 Task: Search one way flight ticket for 4 adults, 2 children, 2 infants in seat and 1 infant on lap in premium economy from Hibbing: Range Regional Airport (was Chisholm-hibbing Airport) to Greensboro: Piedmont Triad International Airport on 5-1-2023. Choice of flights is Frontier. Number of bags: 2 checked bags. Price is upto 94000. Outbound departure time preference is 15:15.
Action: Mouse moved to (234, 403)
Screenshot: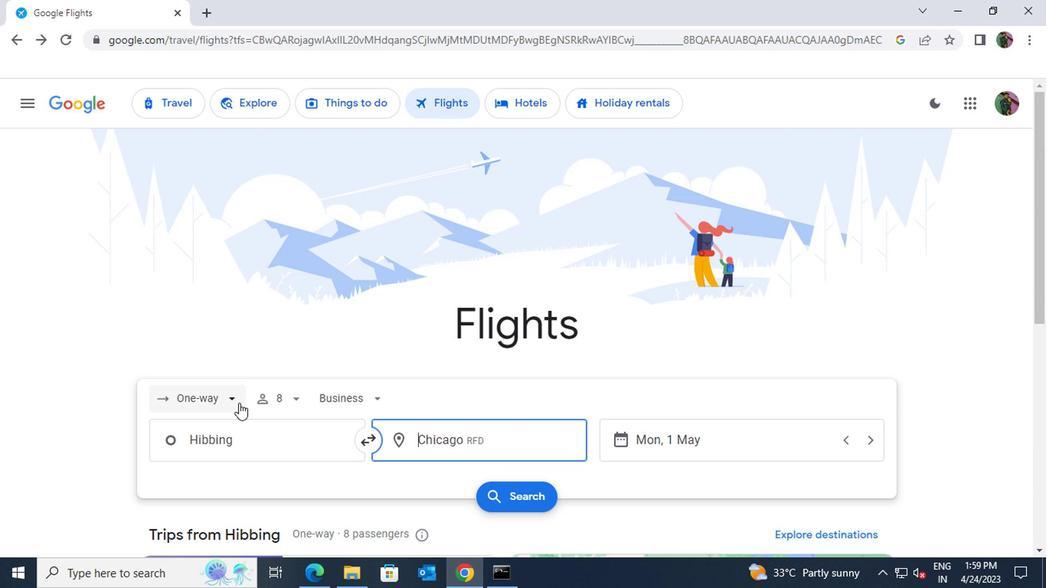 
Action: Mouse pressed left at (234, 403)
Screenshot: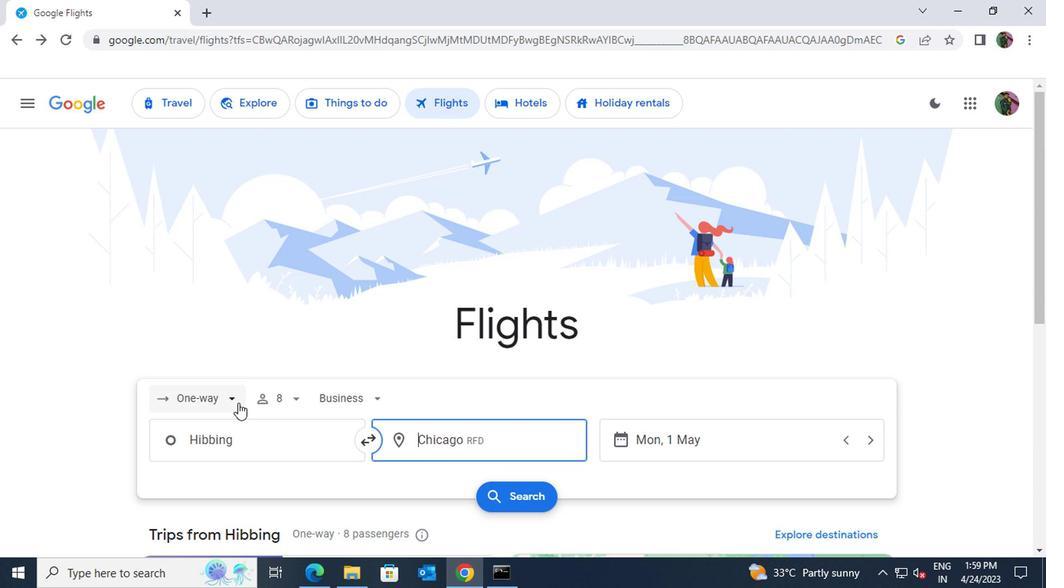 
Action: Mouse moved to (197, 335)
Screenshot: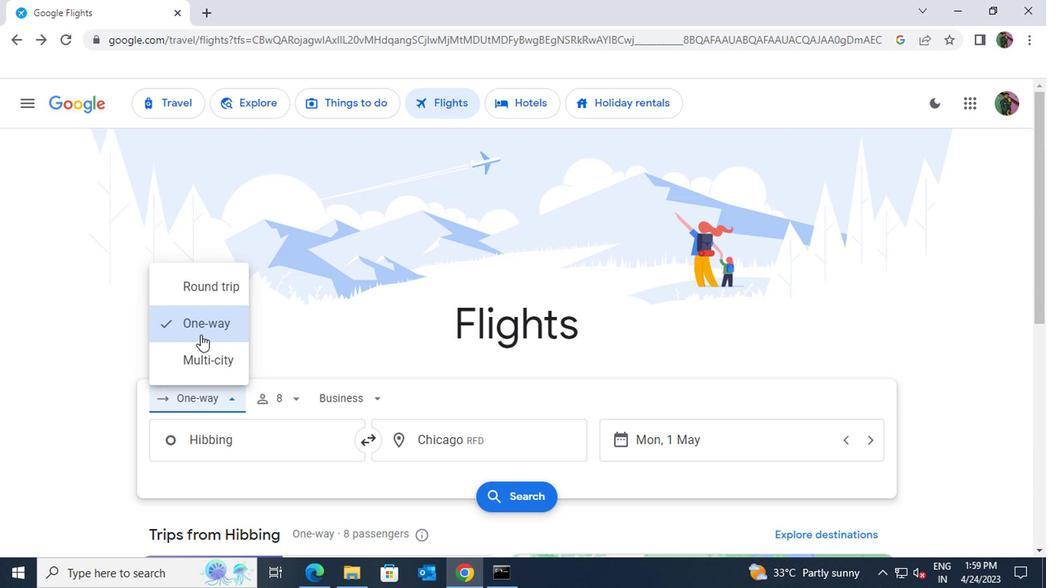 
Action: Mouse pressed left at (197, 335)
Screenshot: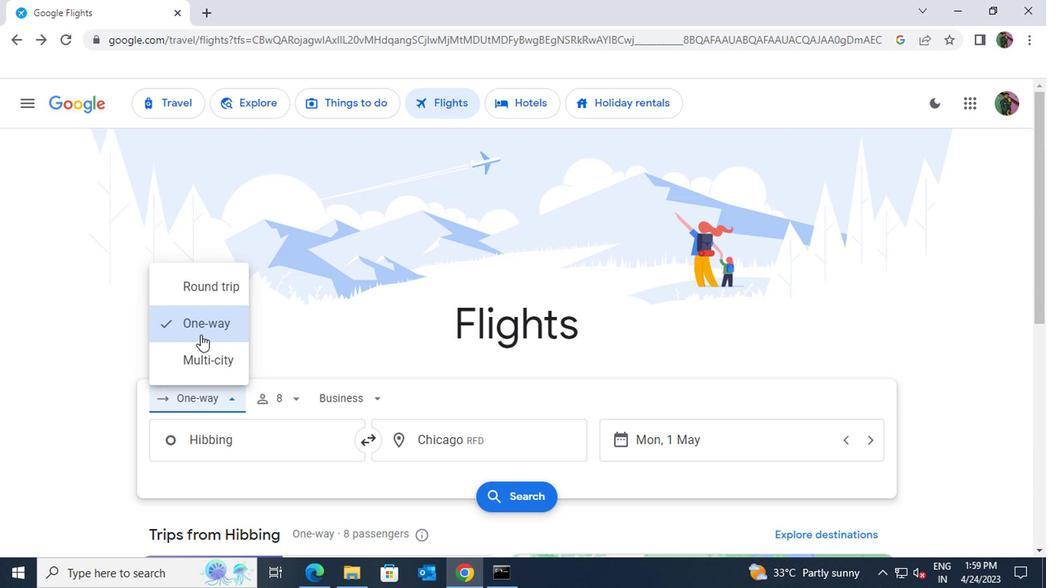 
Action: Mouse moved to (270, 451)
Screenshot: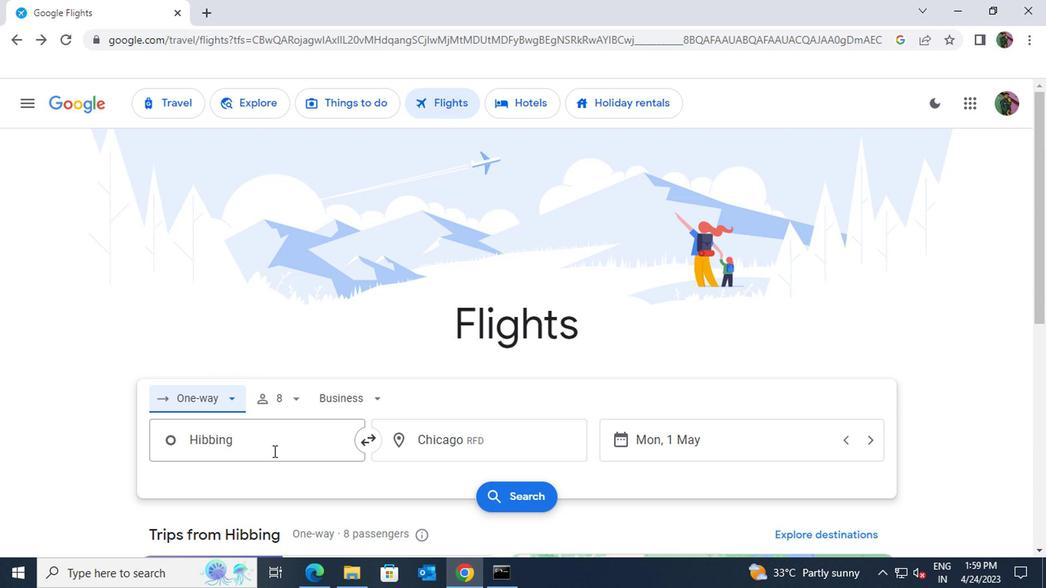 
Action: Mouse pressed left at (270, 451)
Screenshot: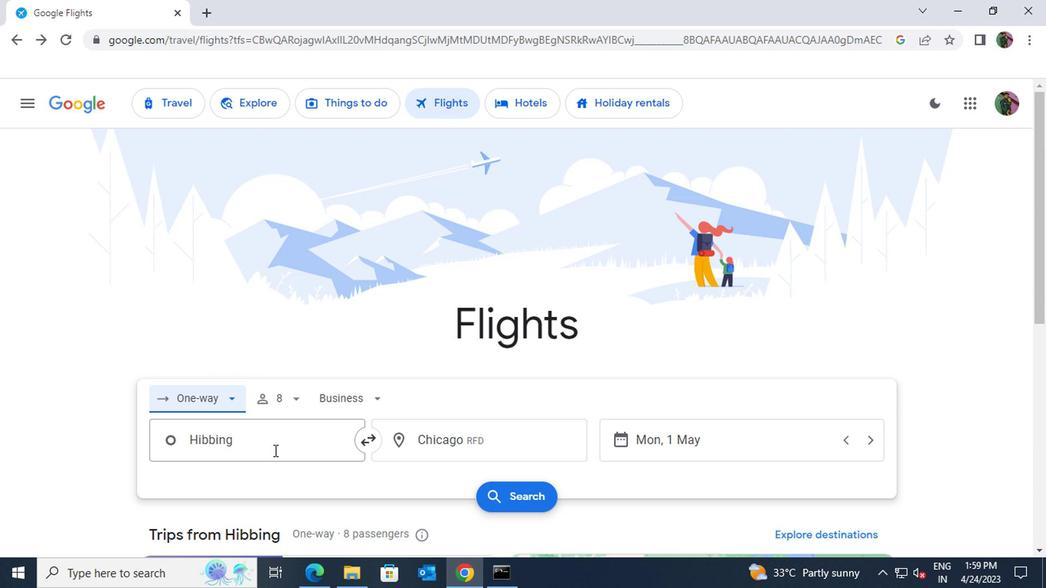 
Action: Key pressed hibbing
Screenshot: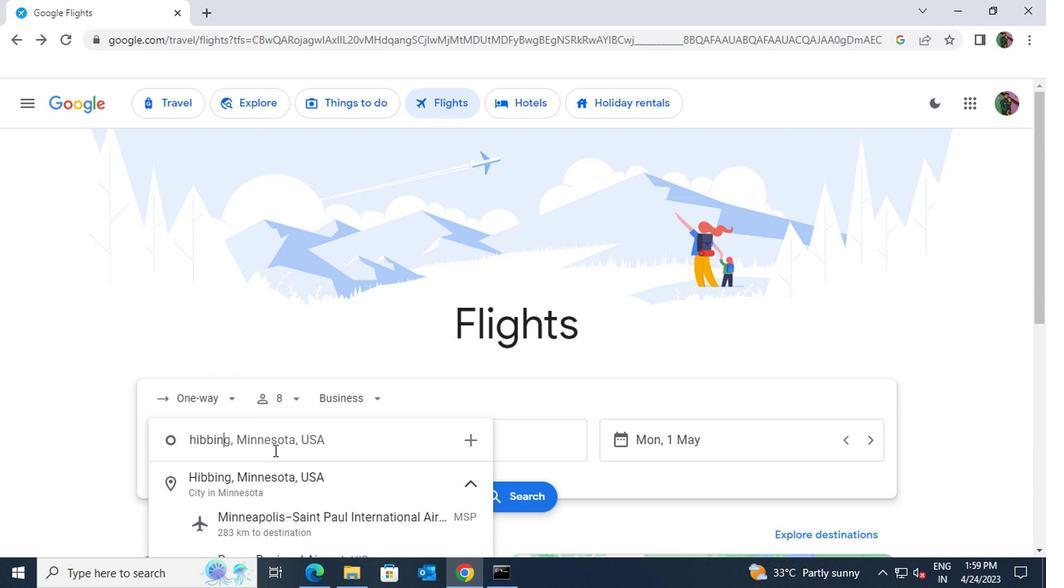 
Action: Mouse moved to (283, 477)
Screenshot: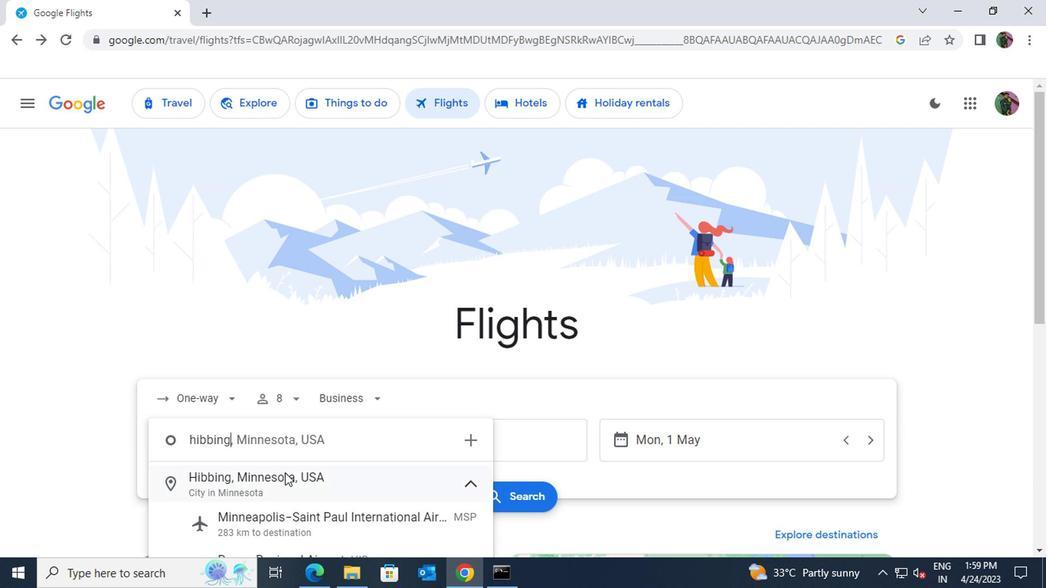 
Action: Mouse pressed left at (283, 477)
Screenshot: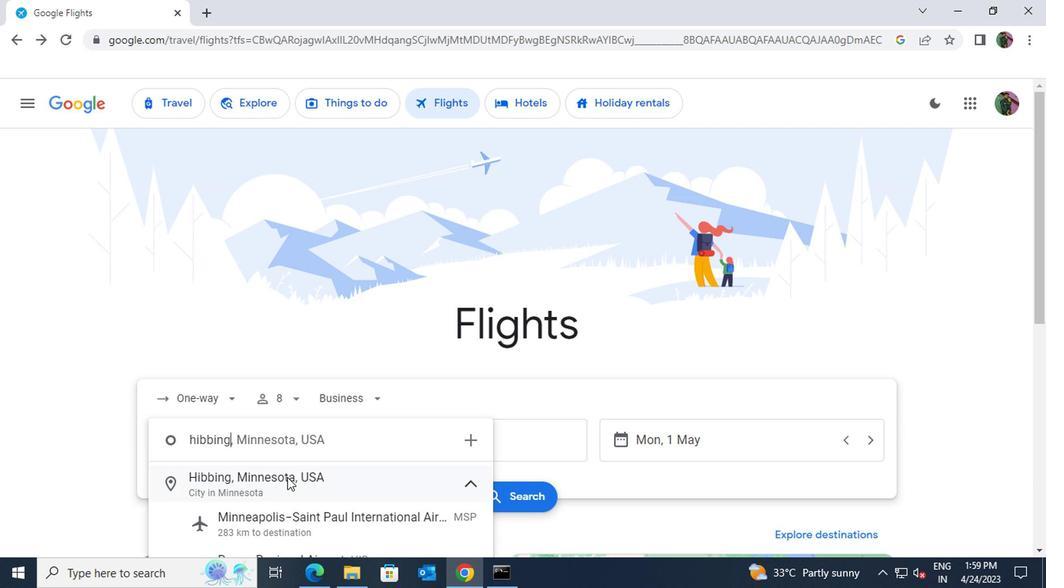
Action: Mouse moved to (433, 438)
Screenshot: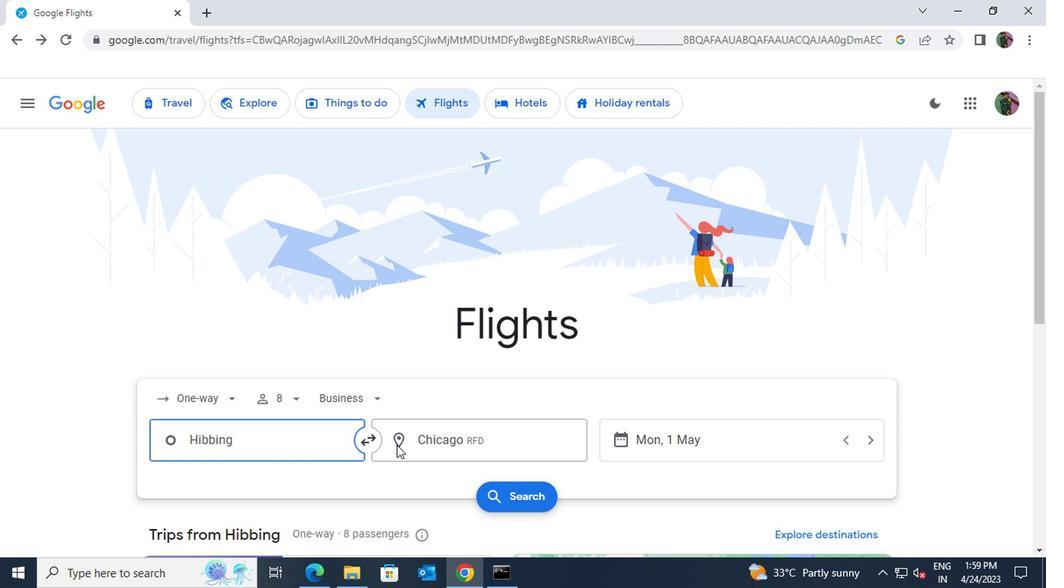 
Action: Mouse pressed left at (433, 438)
Screenshot: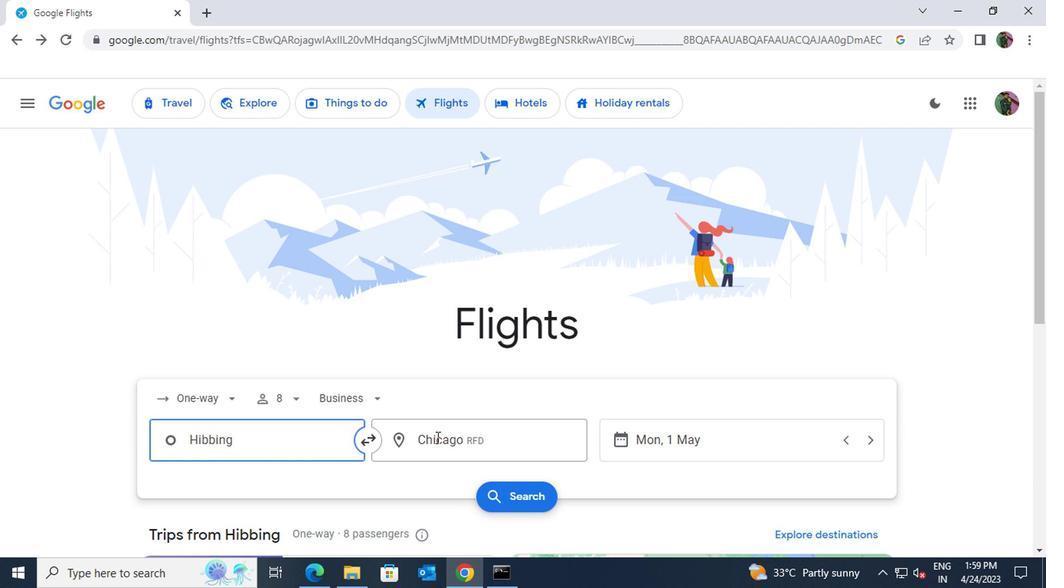 
Action: Key pressed greensboro
Screenshot: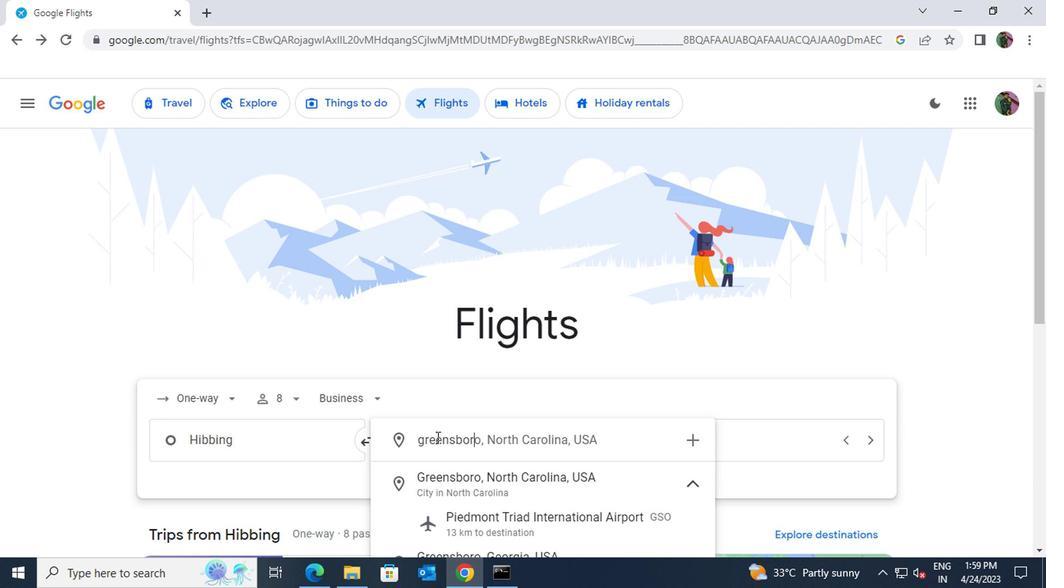 
Action: Mouse moved to (455, 484)
Screenshot: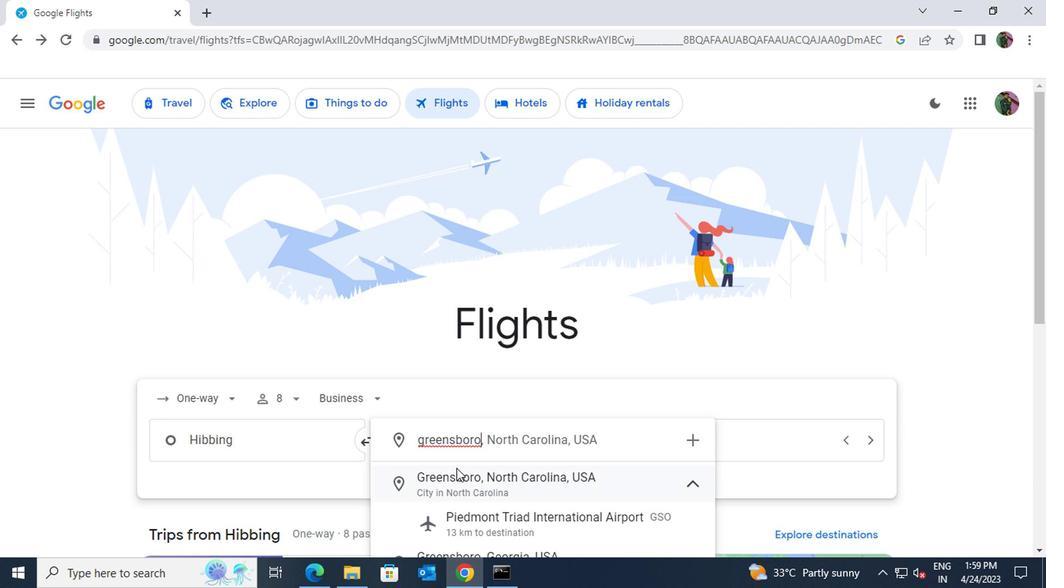 
Action: Mouse pressed left at (455, 484)
Screenshot: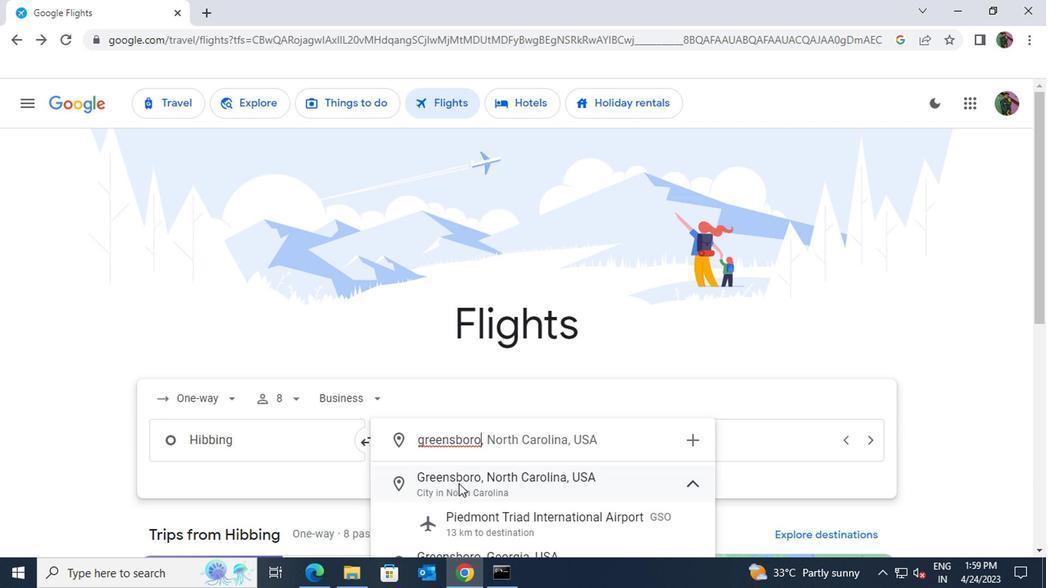 
Action: Mouse moved to (374, 402)
Screenshot: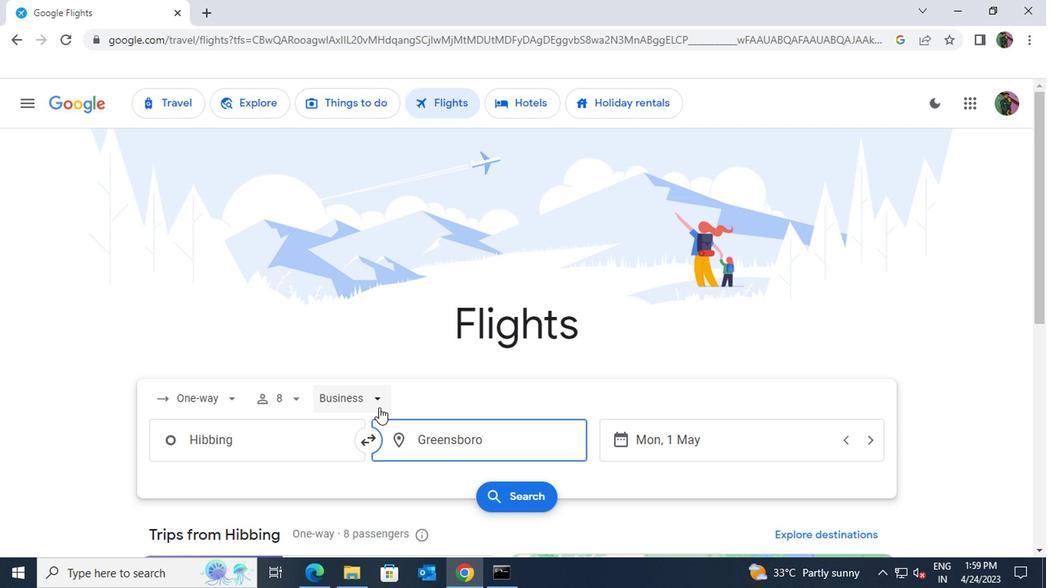 
Action: Mouse pressed left at (374, 402)
Screenshot: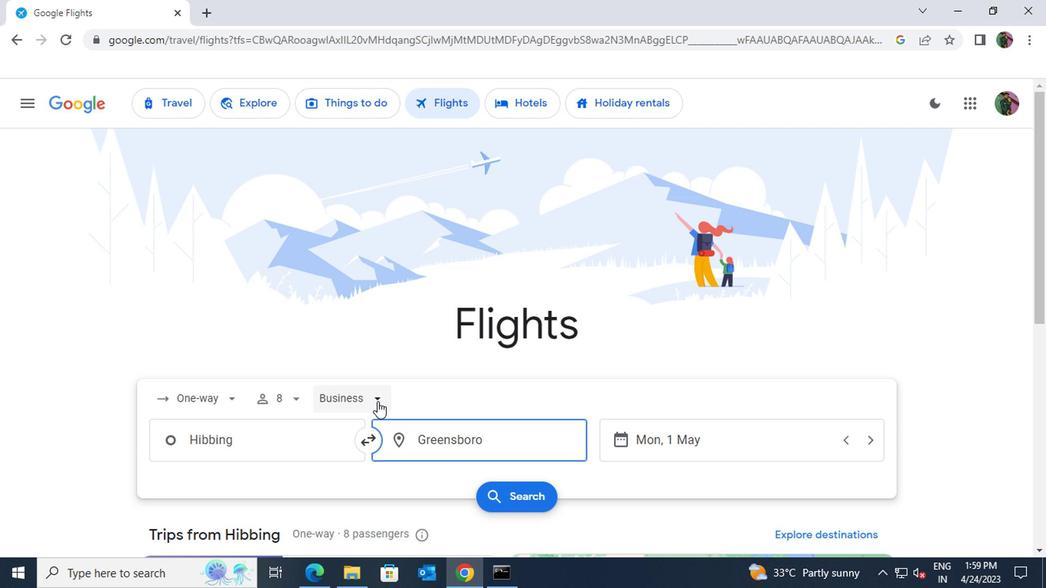 
Action: Mouse moved to (372, 287)
Screenshot: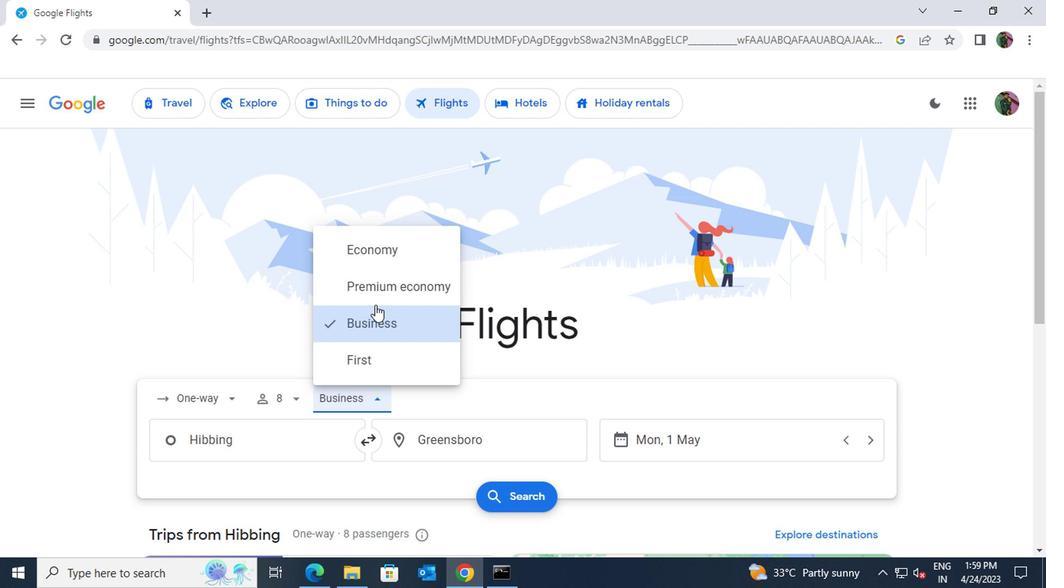 
Action: Mouse pressed left at (372, 287)
Screenshot: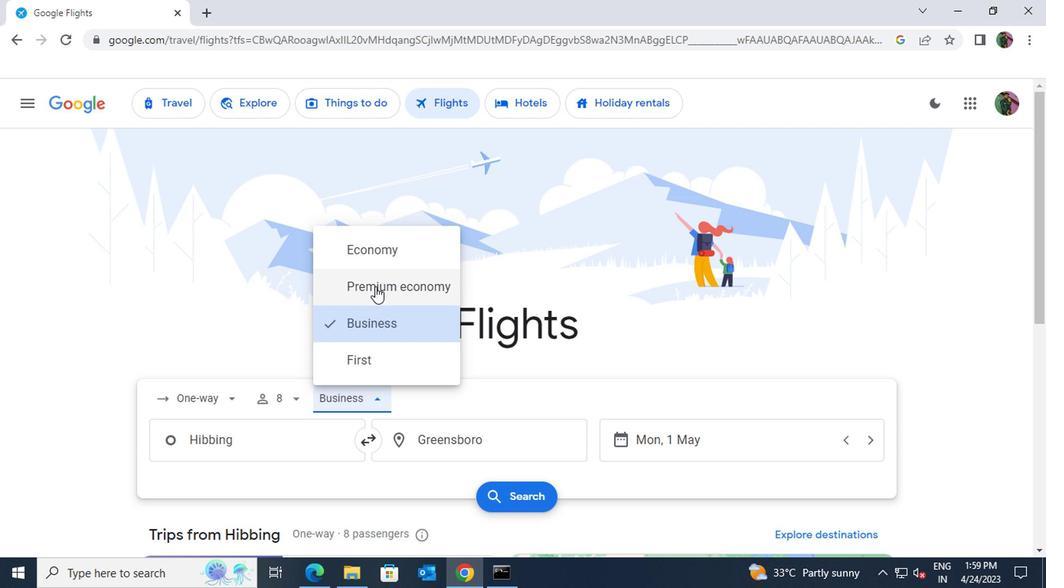 
Action: Mouse moved to (291, 397)
Screenshot: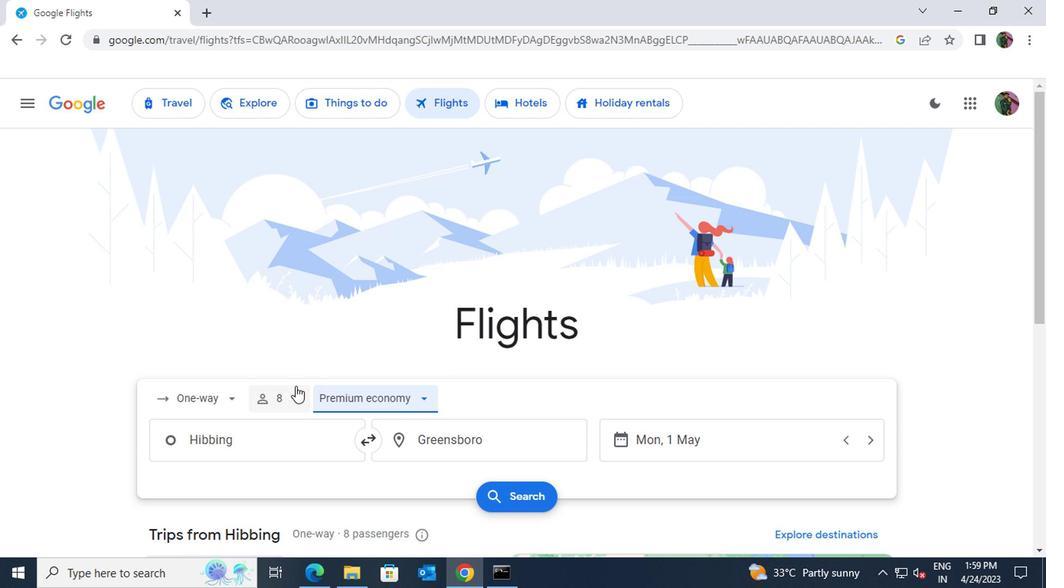 
Action: Mouse pressed left at (291, 397)
Screenshot: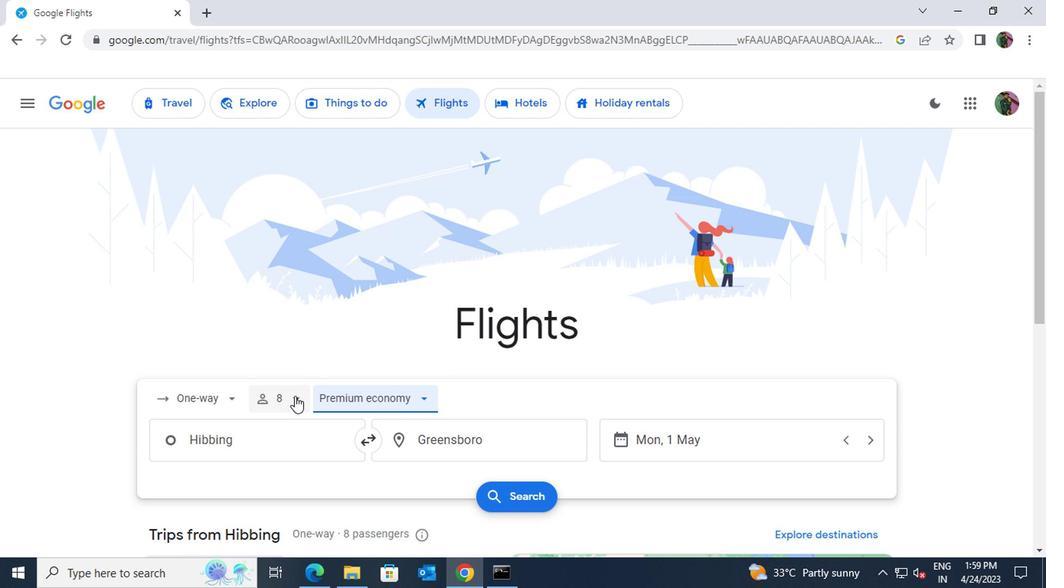
Action: Mouse moved to (359, 442)
Screenshot: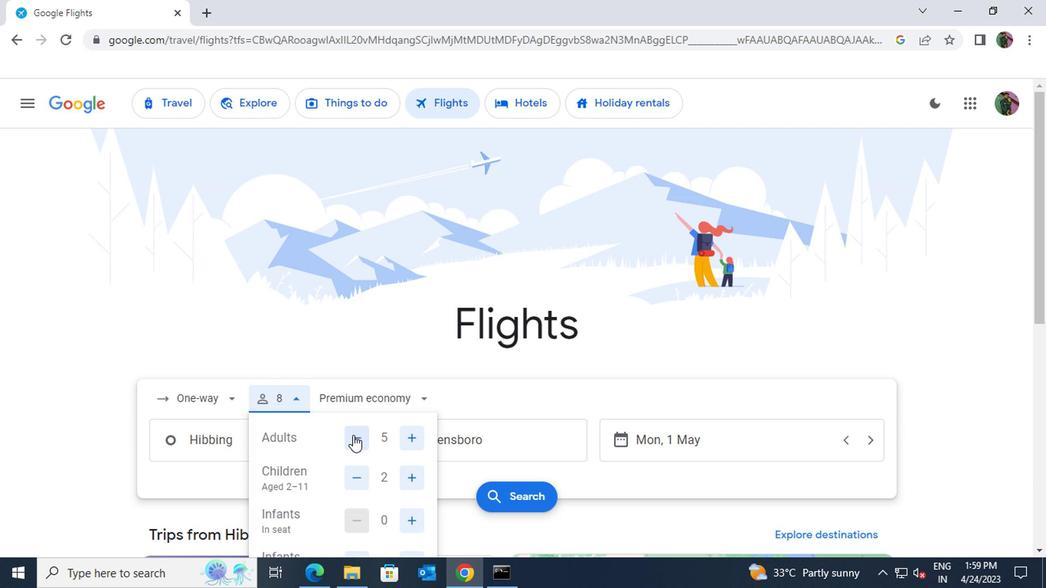 
Action: Mouse pressed left at (359, 442)
Screenshot: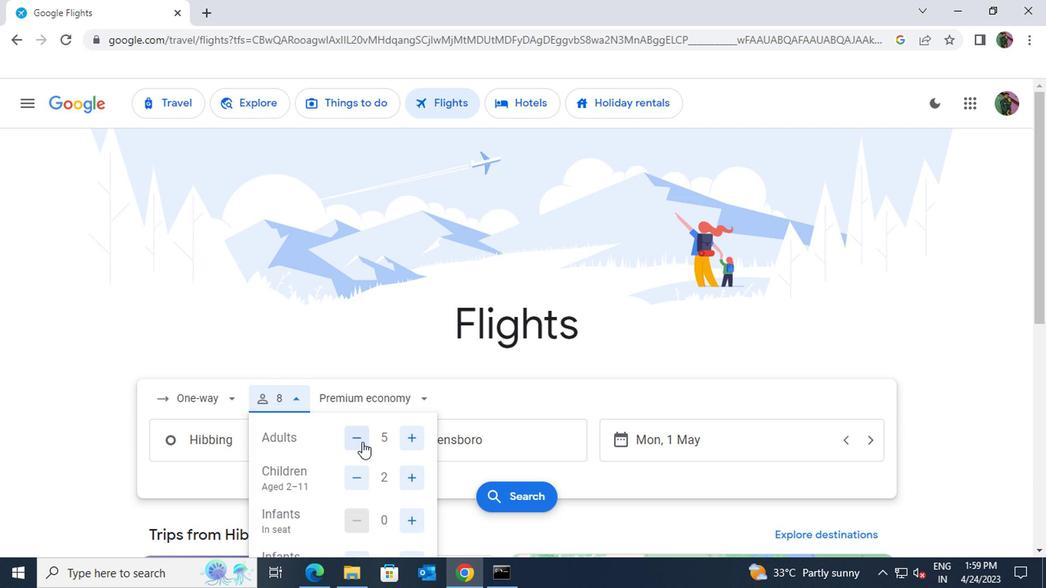 
Action: Mouse moved to (365, 450)
Screenshot: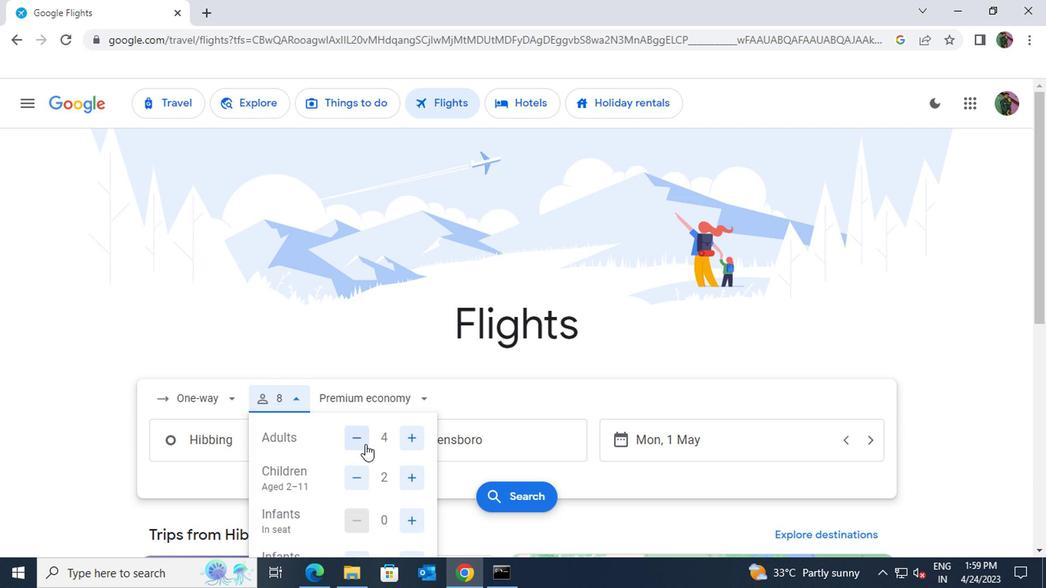
Action: Mouse scrolled (365, 449) with delta (0, -1)
Screenshot: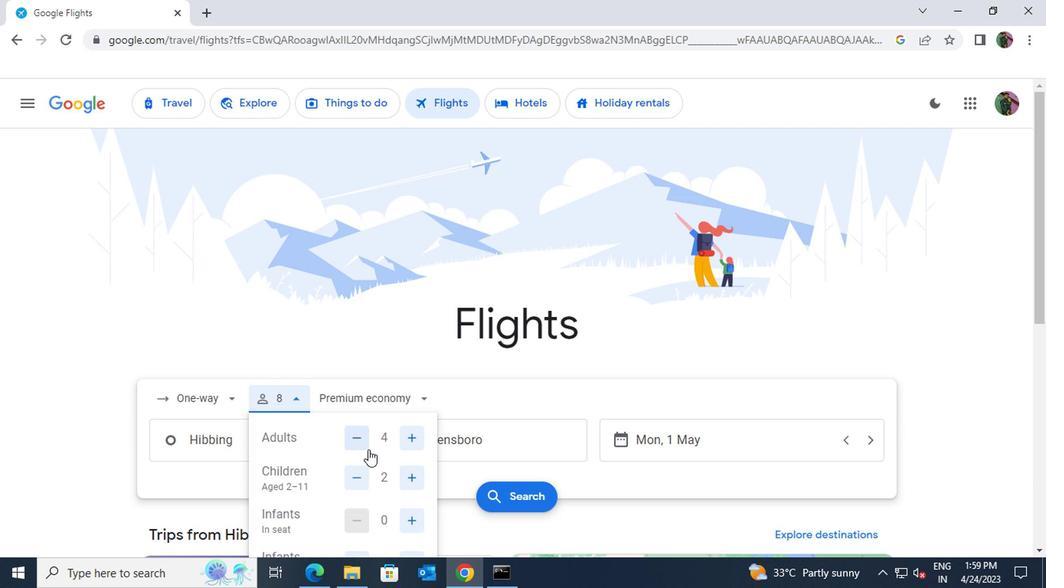
Action: Mouse moved to (400, 443)
Screenshot: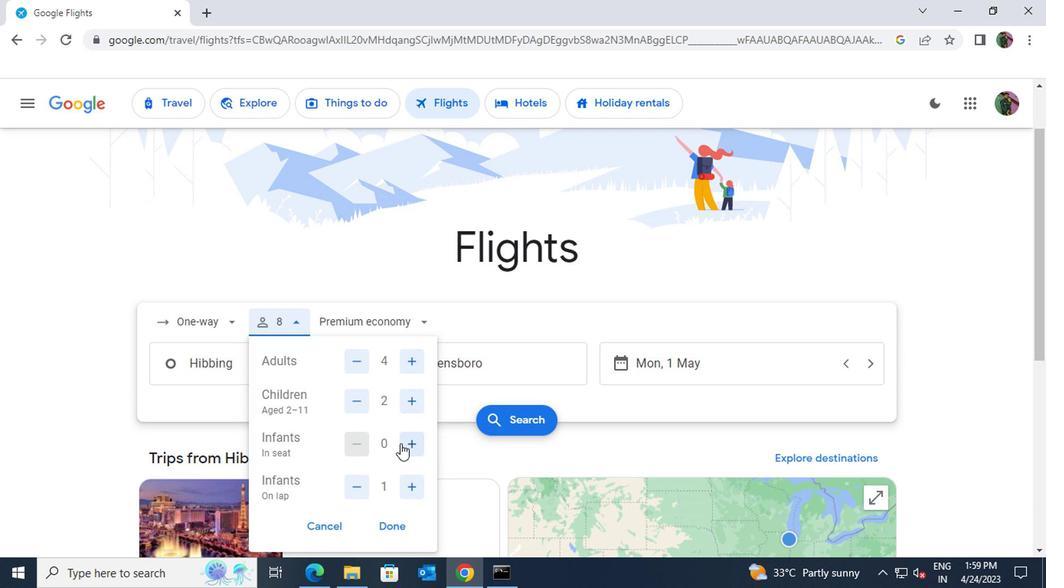 
Action: Mouse pressed left at (400, 443)
Screenshot: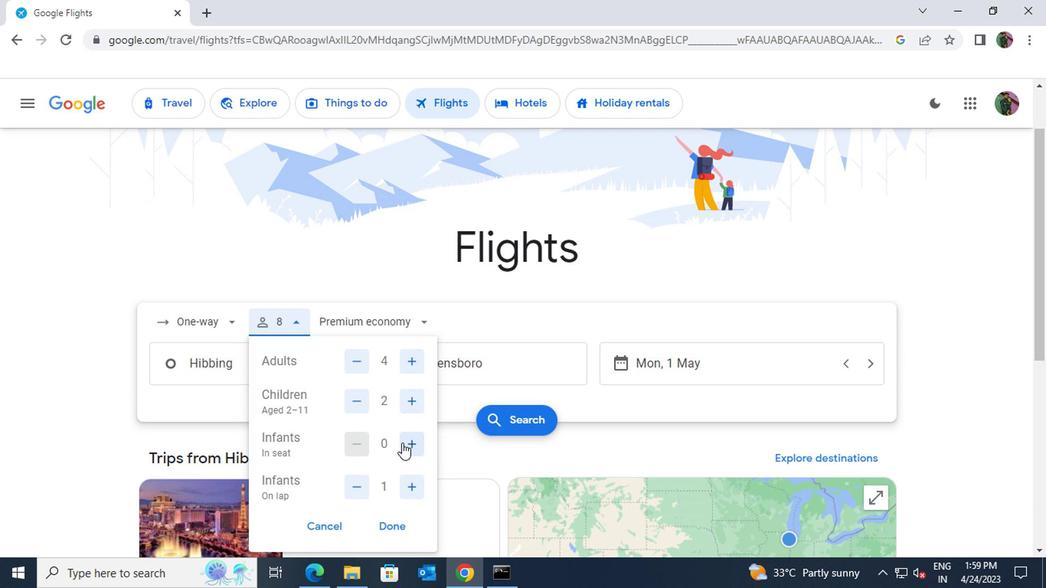 
Action: Mouse moved to (400, 442)
Screenshot: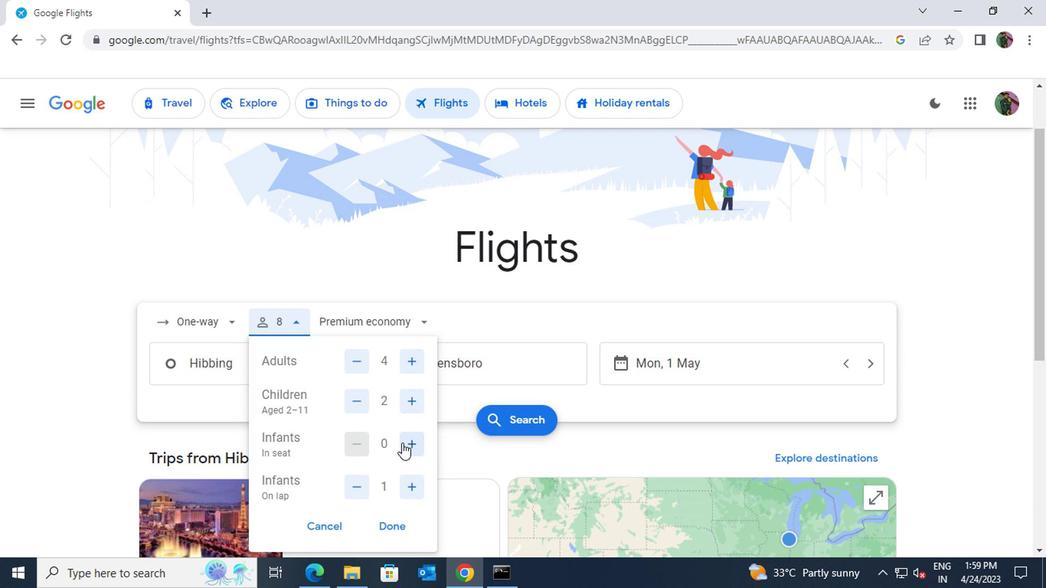 
Action: Mouse scrolled (400, 441) with delta (0, -1)
Screenshot: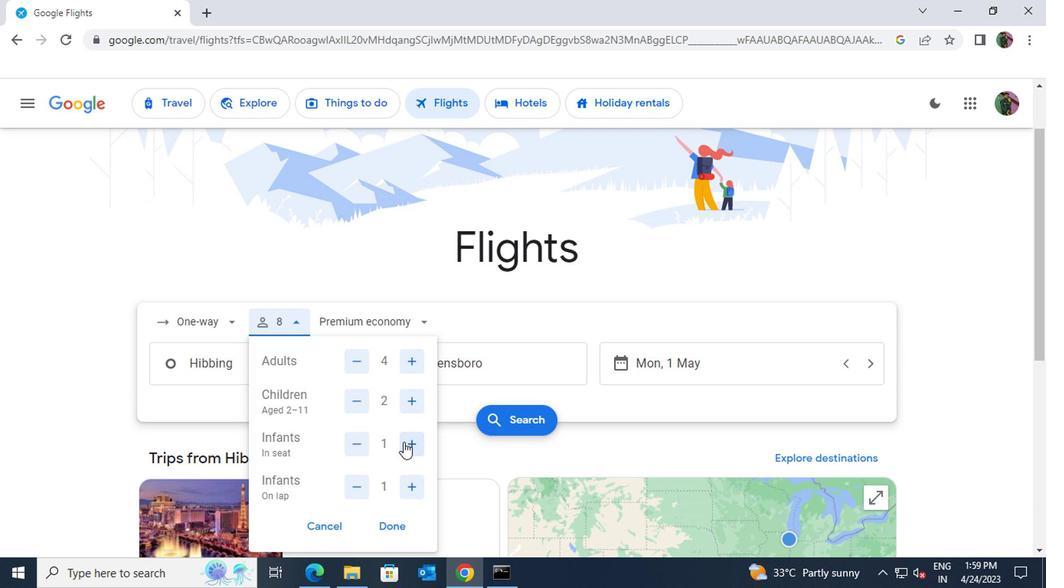 
Action: Mouse pressed left at (400, 442)
Screenshot: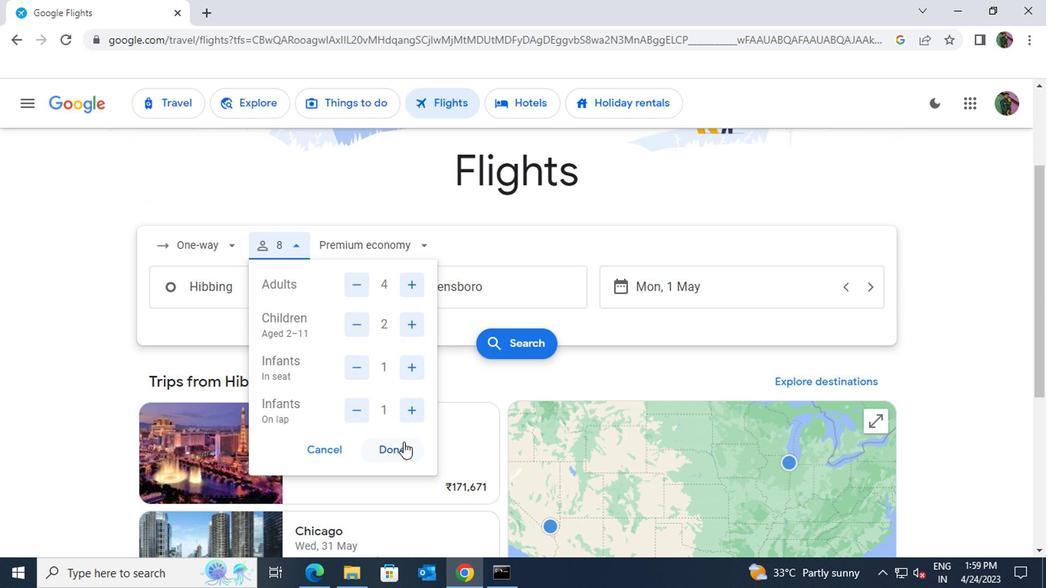 
Action: Mouse moved to (614, 294)
Screenshot: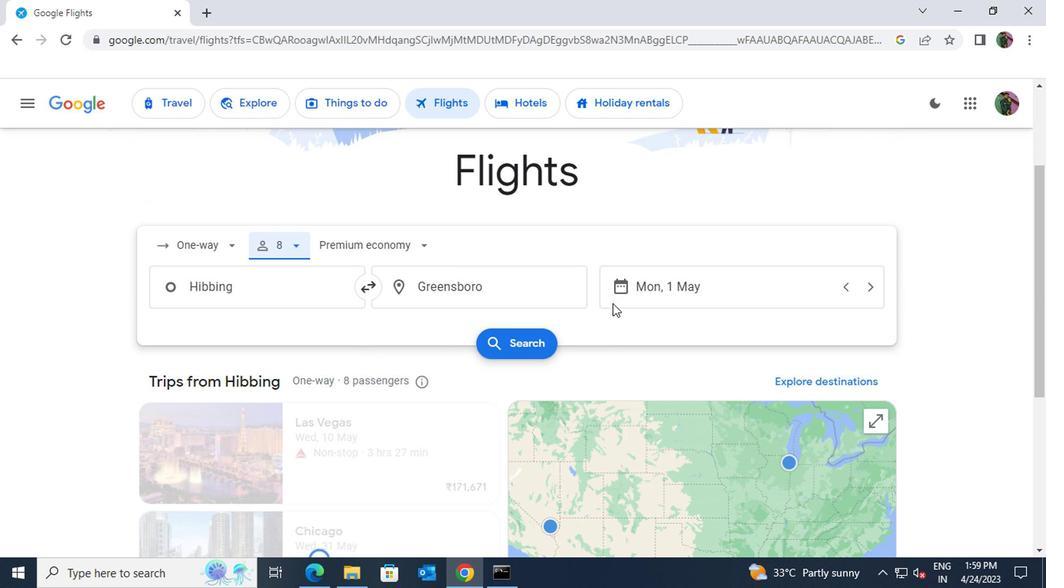 
Action: Mouse pressed left at (614, 294)
Screenshot: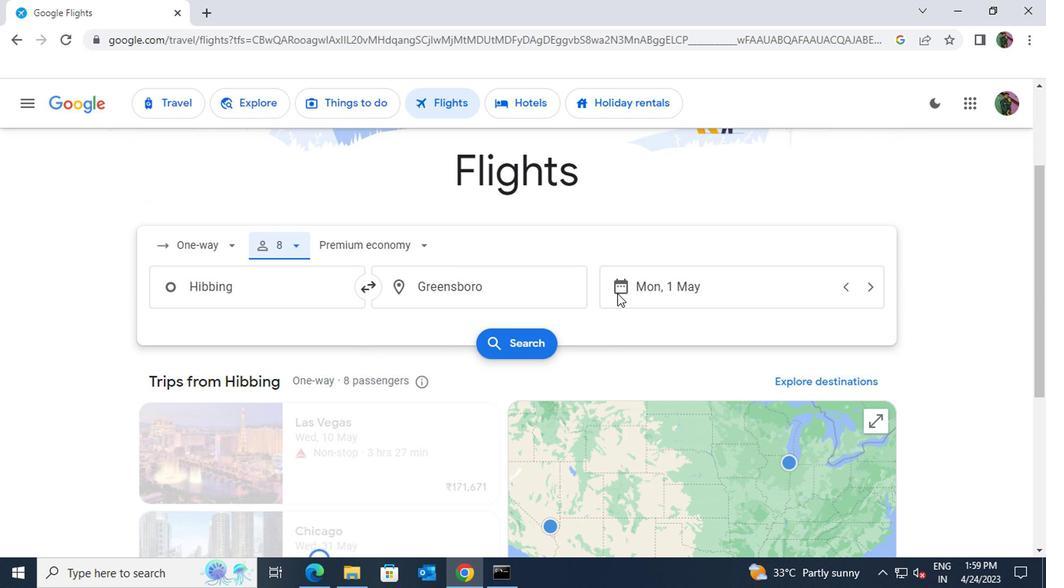 
Action: Mouse moved to (618, 284)
Screenshot: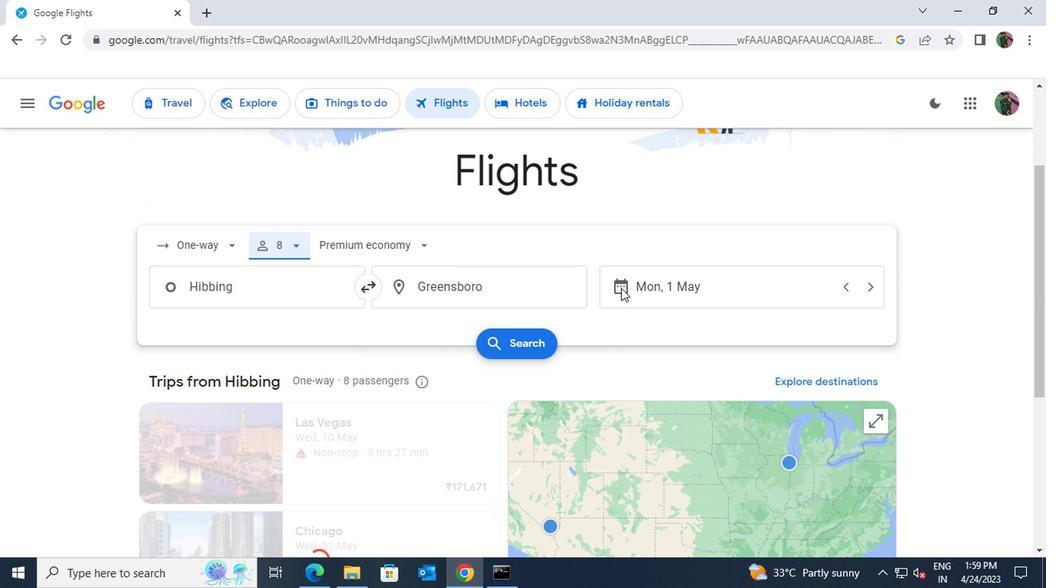 
Action: Mouse pressed left at (618, 284)
Screenshot: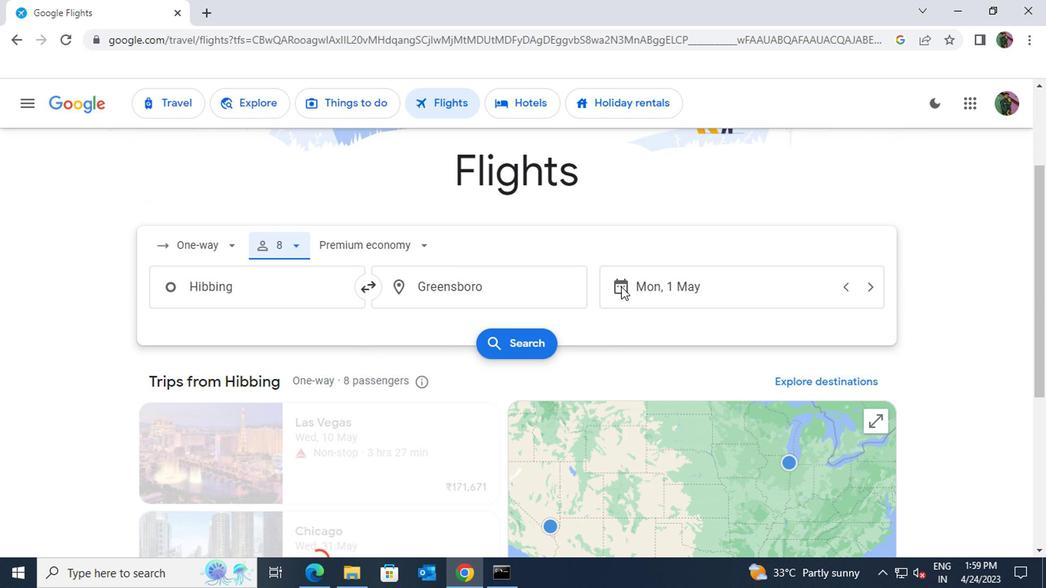 
Action: Mouse moved to (662, 276)
Screenshot: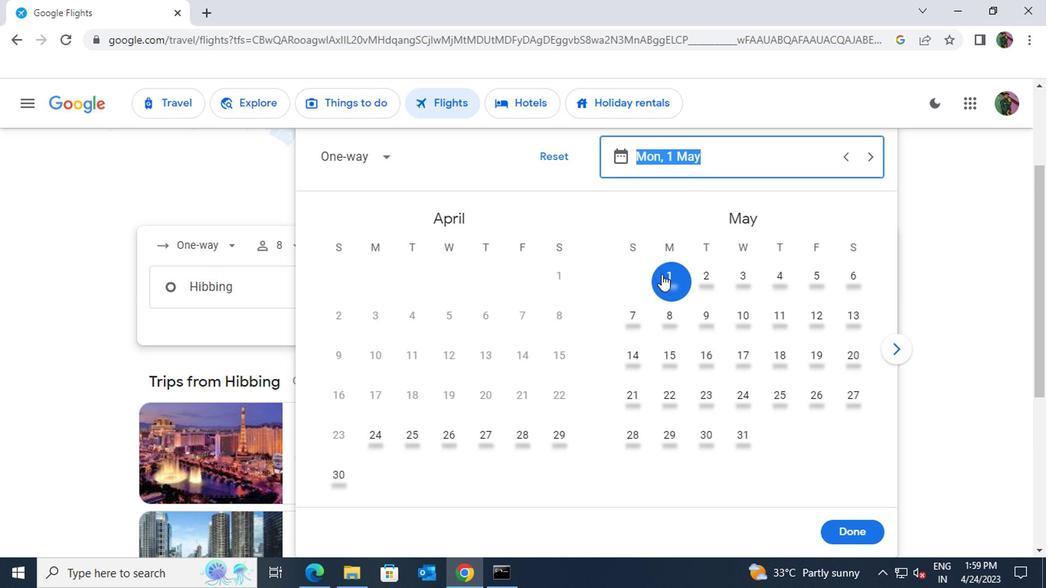 
Action: Mouse pressed left at (662, 276)
Screenshot: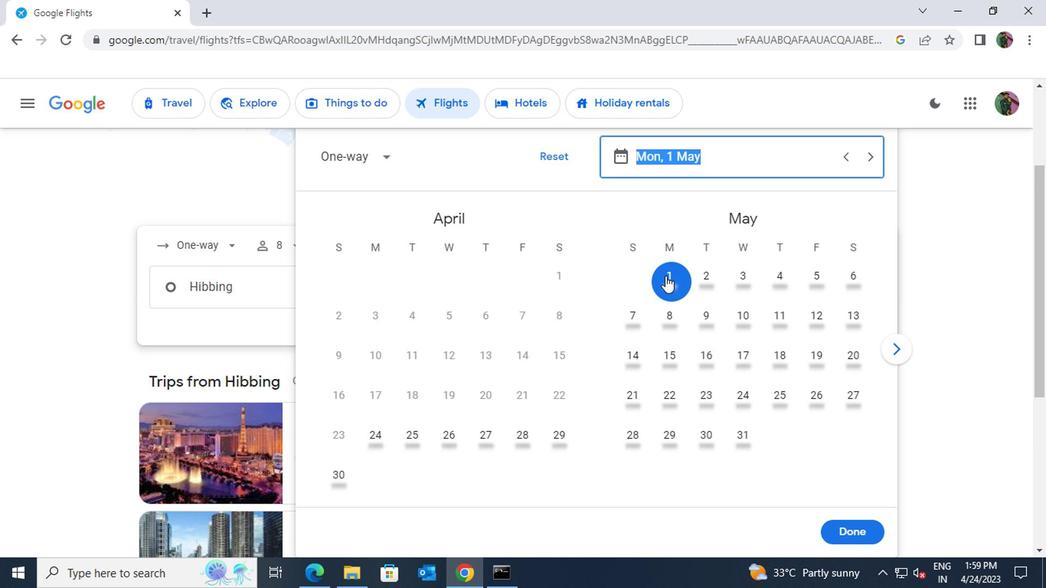 
Action: Mouse moved to (845, 523)
Screenshot: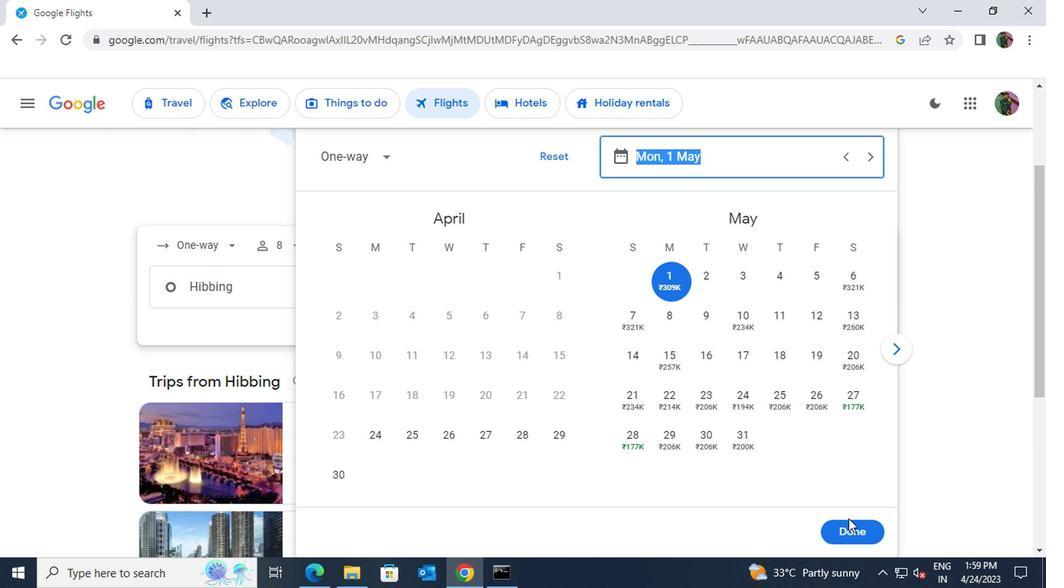 
Action: Mouse pressed left at (845, 523)
Screenshot: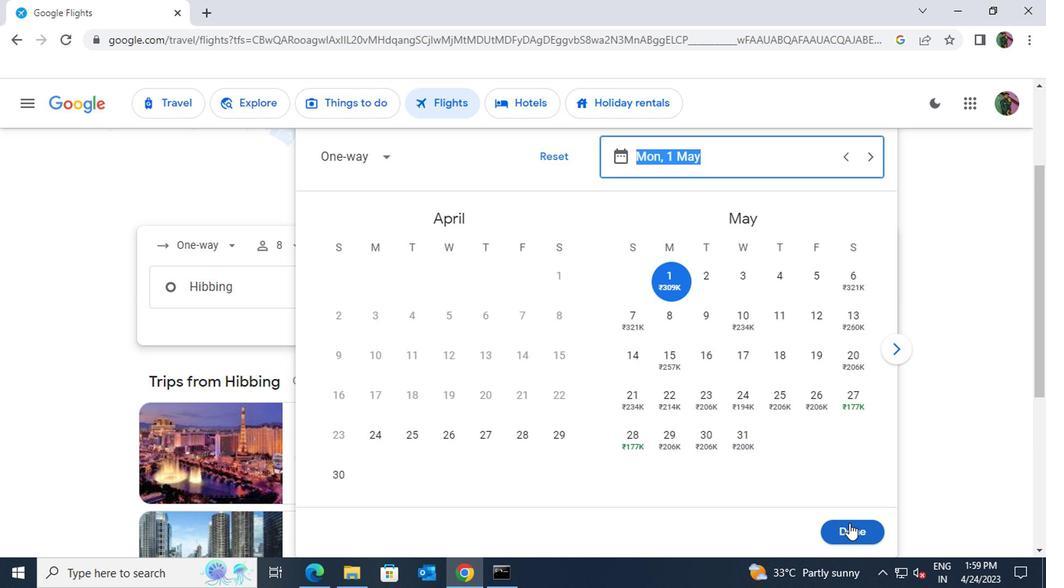
Action: Mouse moved to (491, 342)
Screenshot: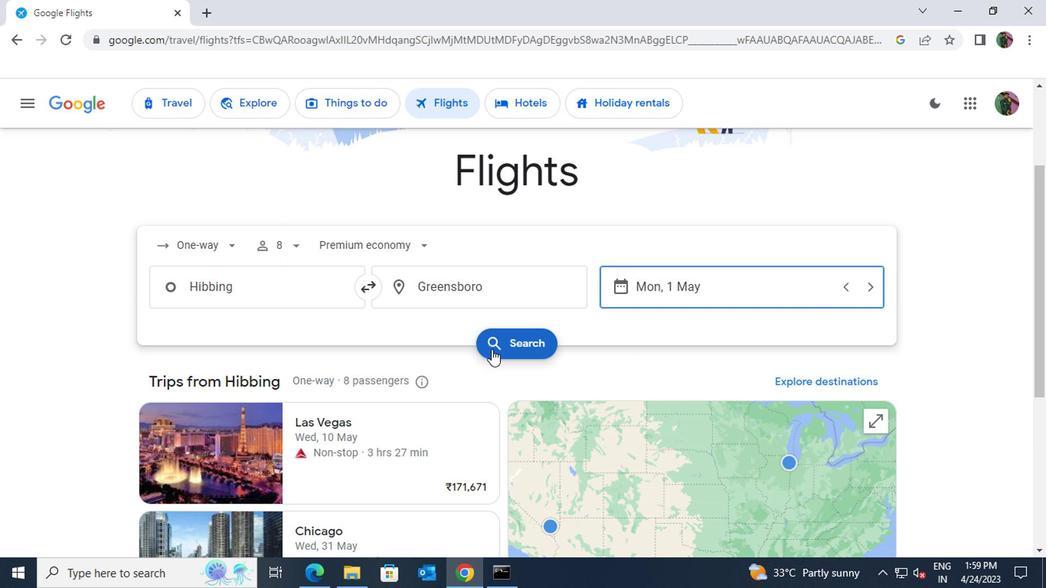 
Action: Mouse pressed left at (491, 342)
Screenshot: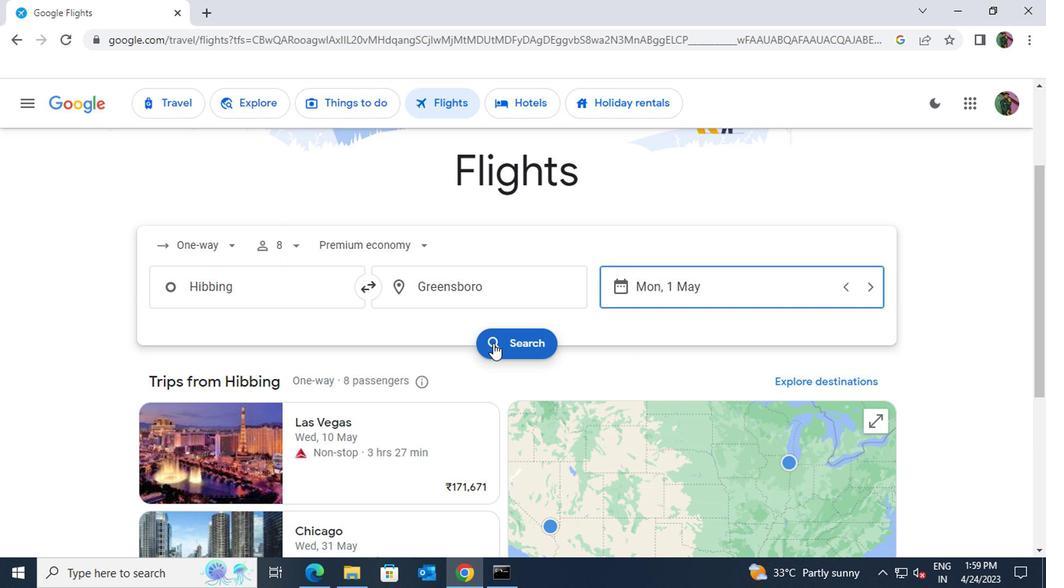 
Action: Mouse moved to (411, 246)
Screenshot: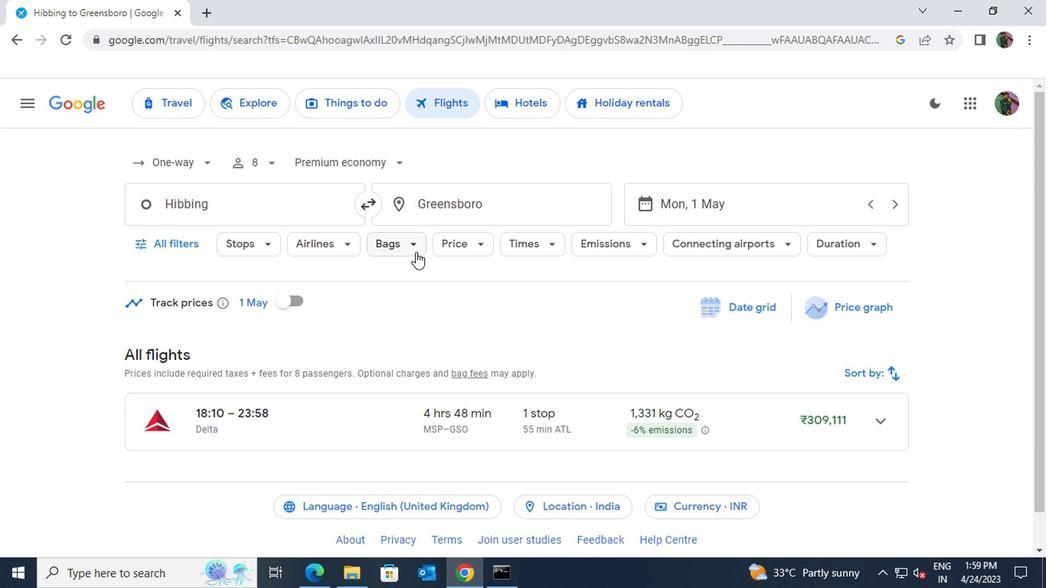 
Action: Mouse pressed left at (411, 246)
Screenshot: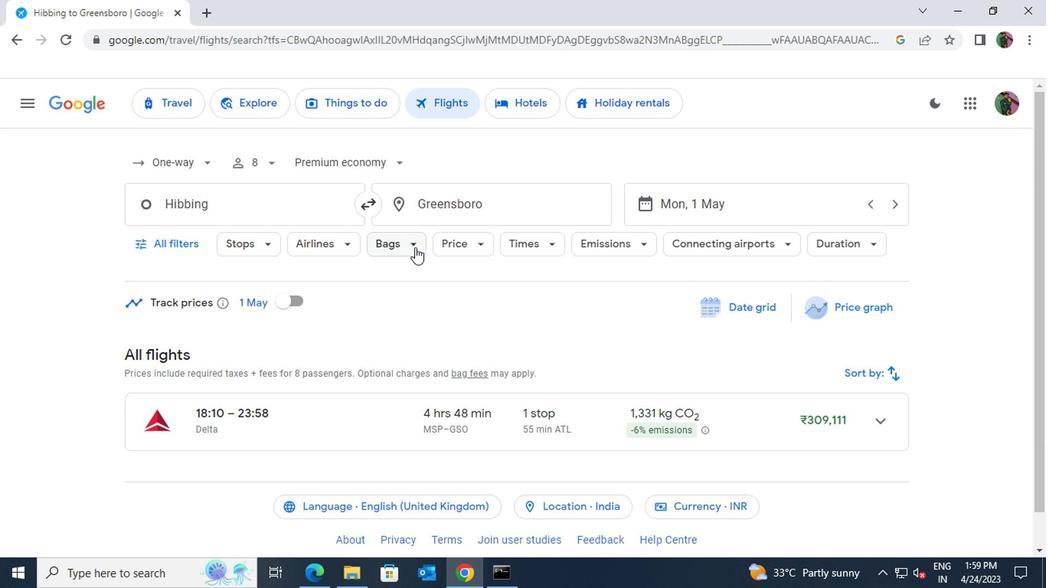 
Action: Mouse moved to (608, 361)
Screenshot: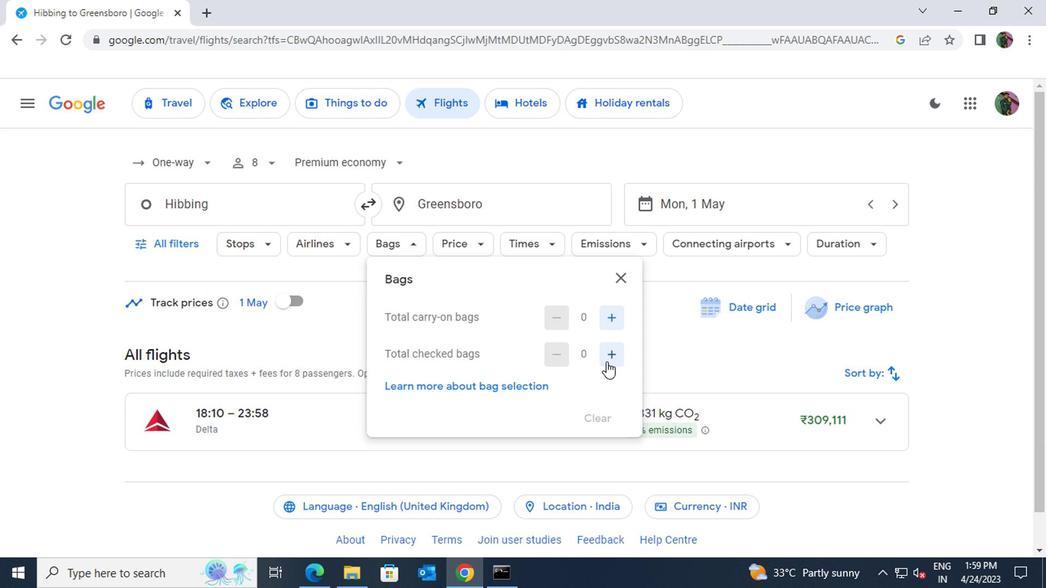 
Action: Mouse pressed left at (608, 361)
Screenshot: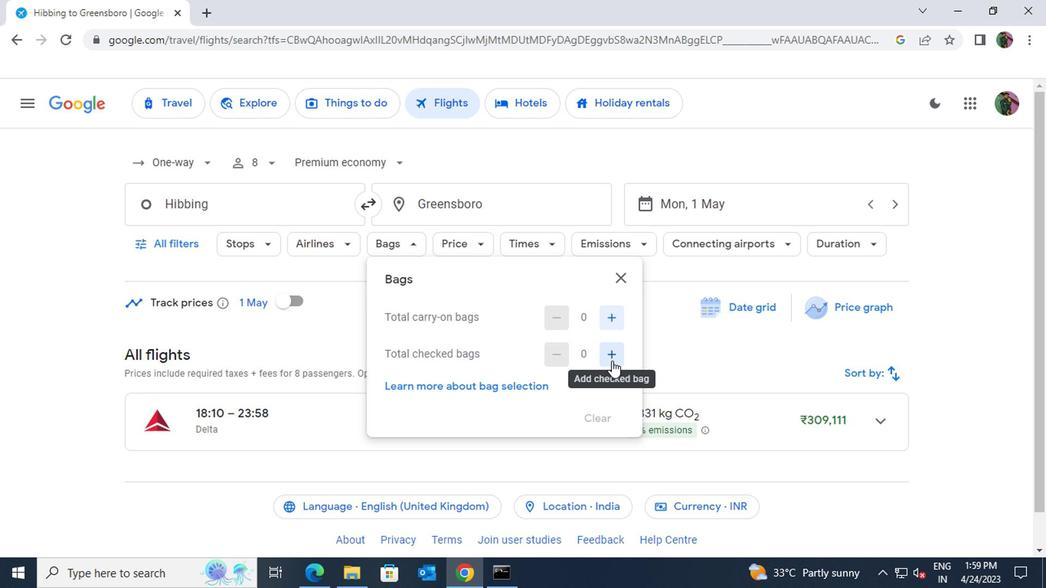 
Action: Mouse moved to (608, 361)
Screenshot: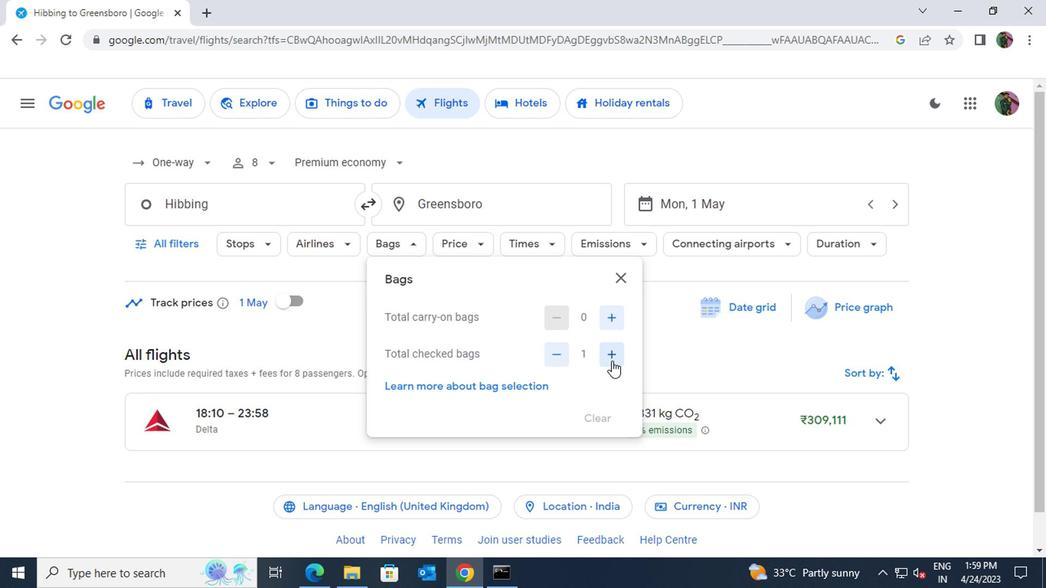 
Action: Mouse pressed left at (608, 361)
Screenshot: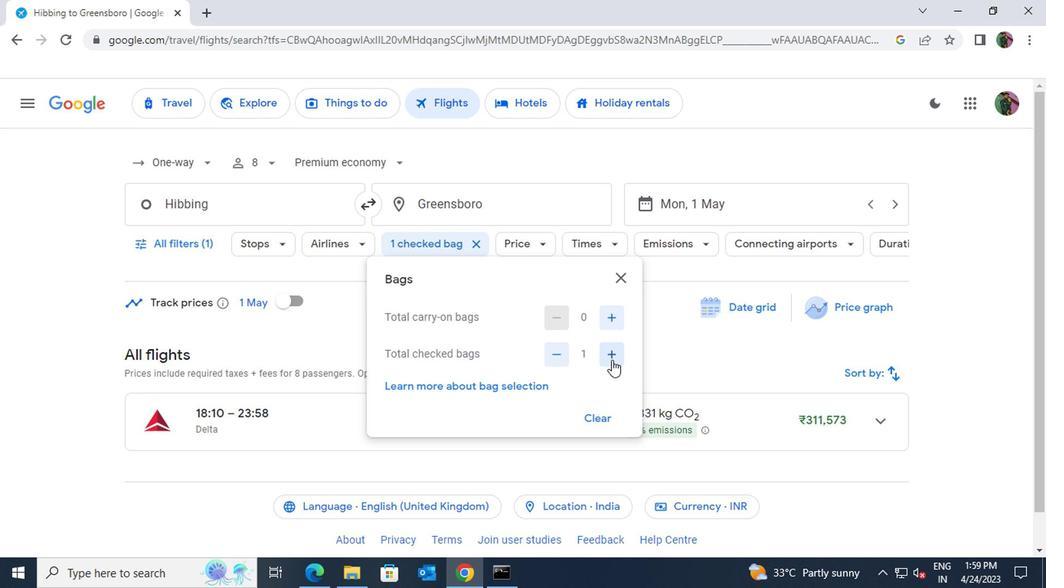 
Action: Mouse moved to (624, 282)
Screenshot: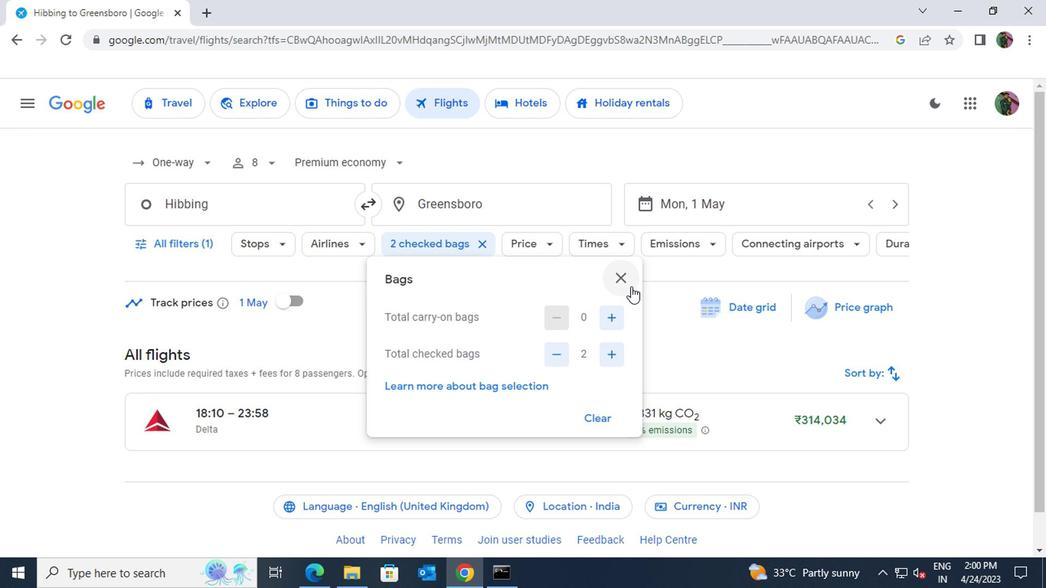 
Action: Mouse pressed left at (624, 282)
Screenshot: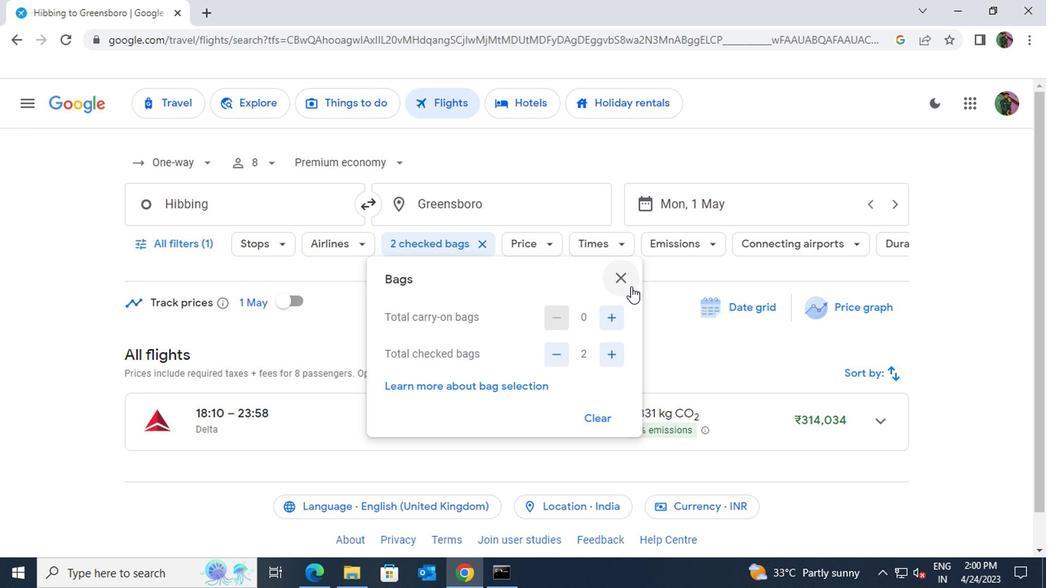 
Action: Mouse moved to (548, 247)
Screenshot: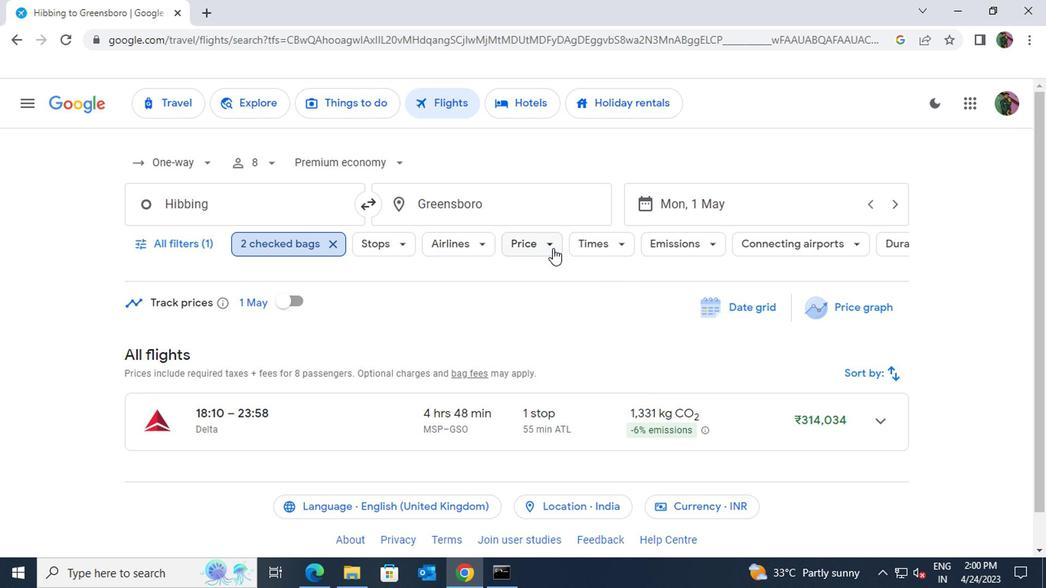 
Action: Mouse pressed left at (548, 247)
Screenshot: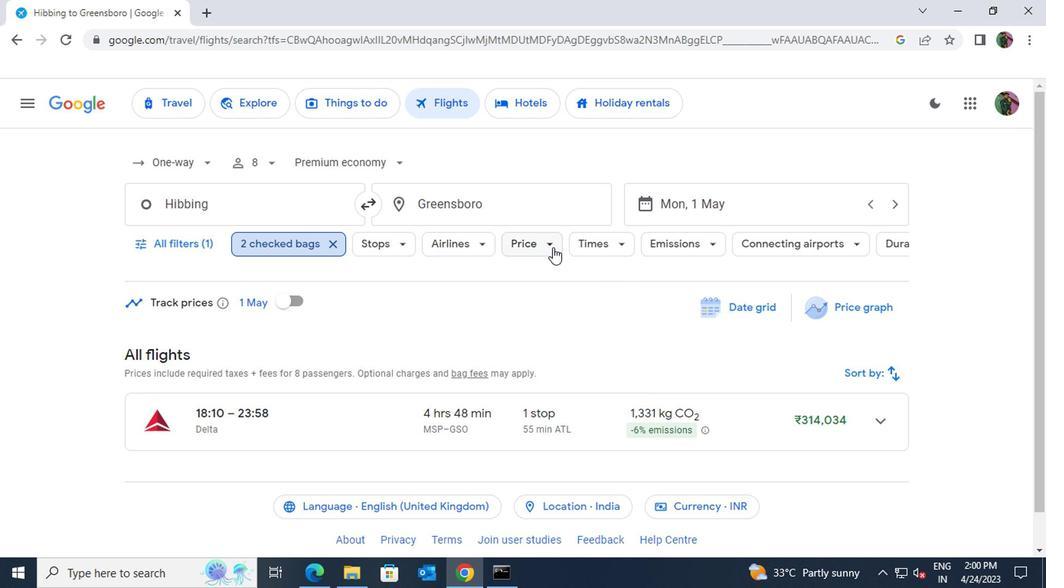 
Action: Mouse moved to (747, 348)
Screenshot: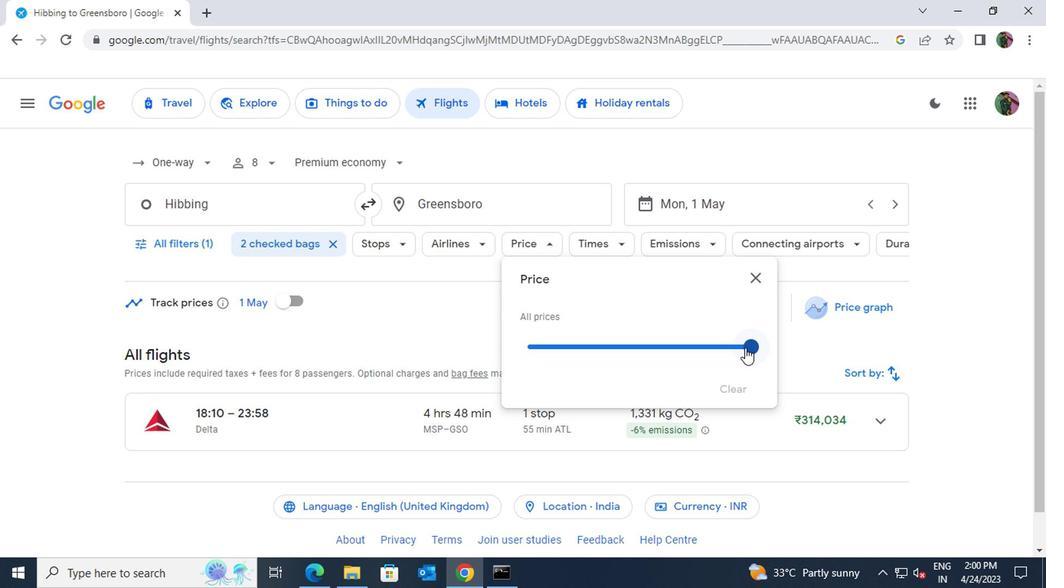 
Action: Mouse pressed left at (747, 348)
Screenshot: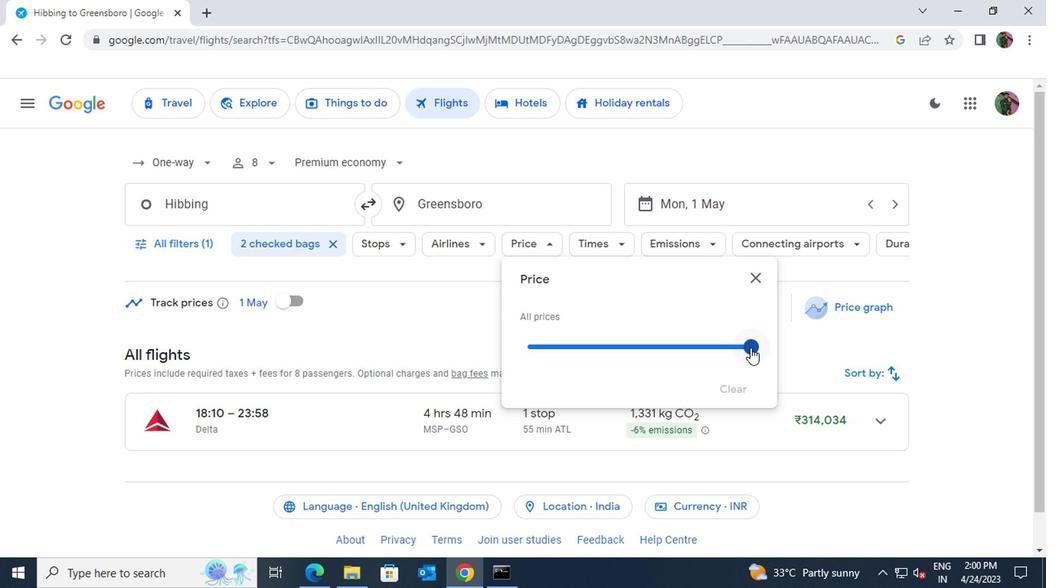 
Action: Mouse moved to (743, 280)
Screenshot: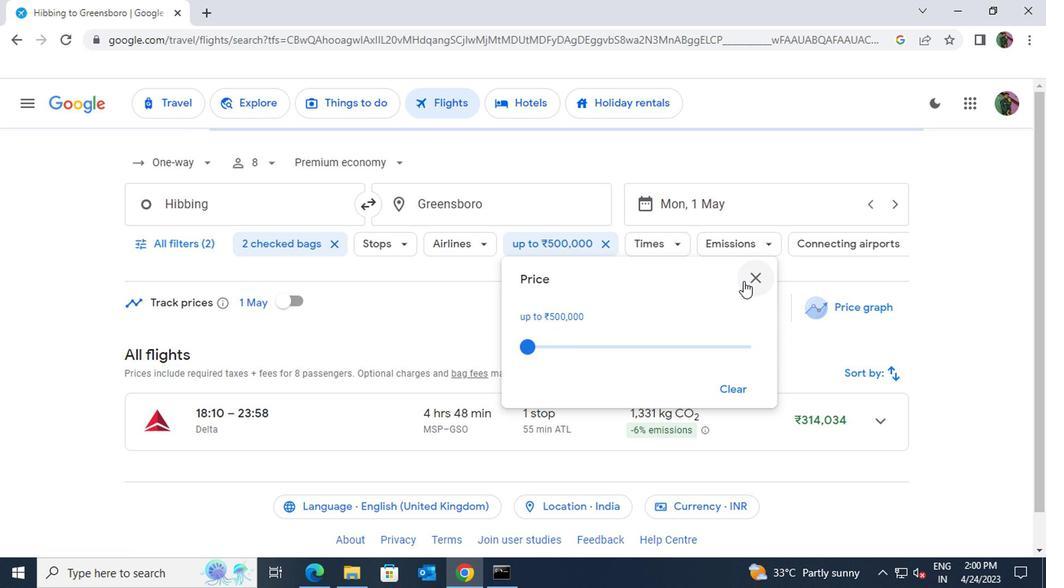 
Action: Mouse pressed left at (743, 280)
Screenshot: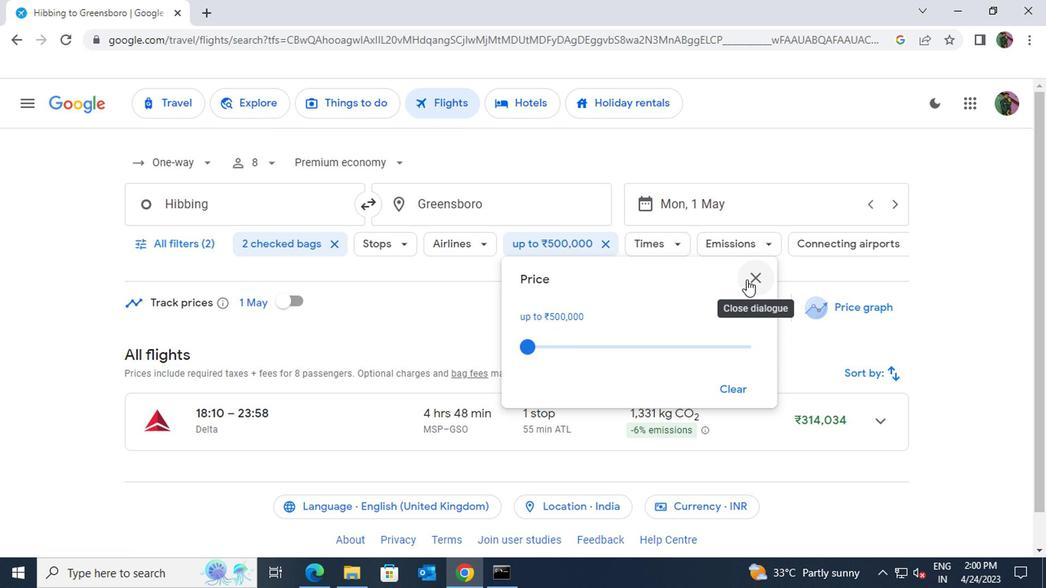 
Action: Mouse moved to (674, 254)
Screenshot: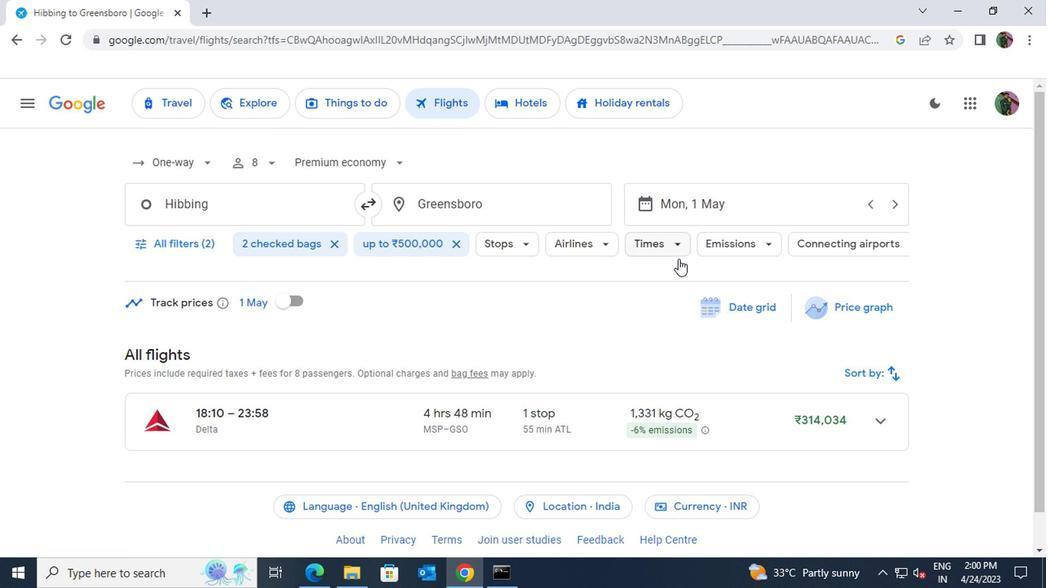 
Action: Mouse pressed left at (674, 254)
Screenshot: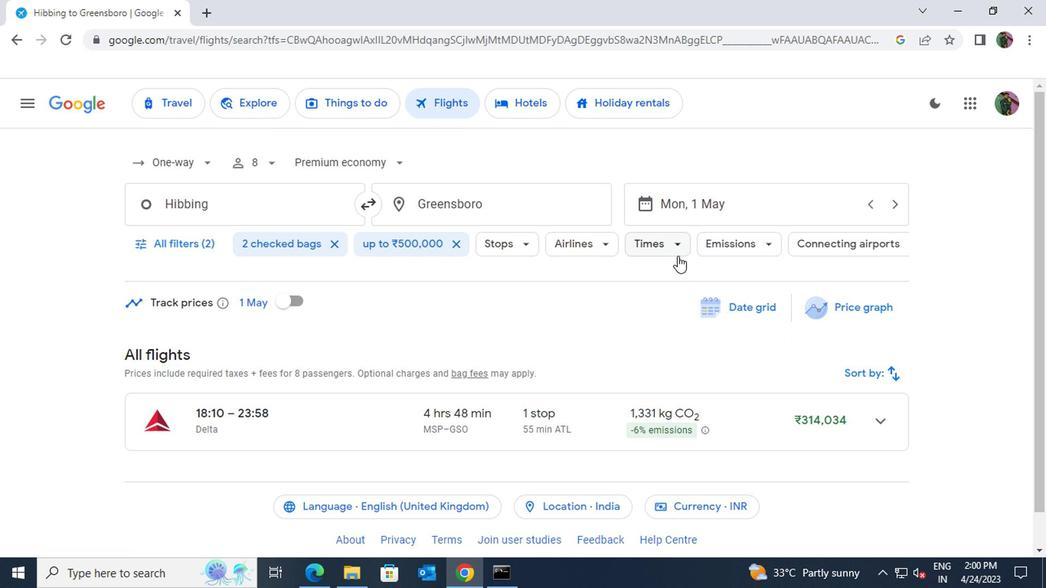 
Action: Mouse moved to (867, 390)
Screenshot: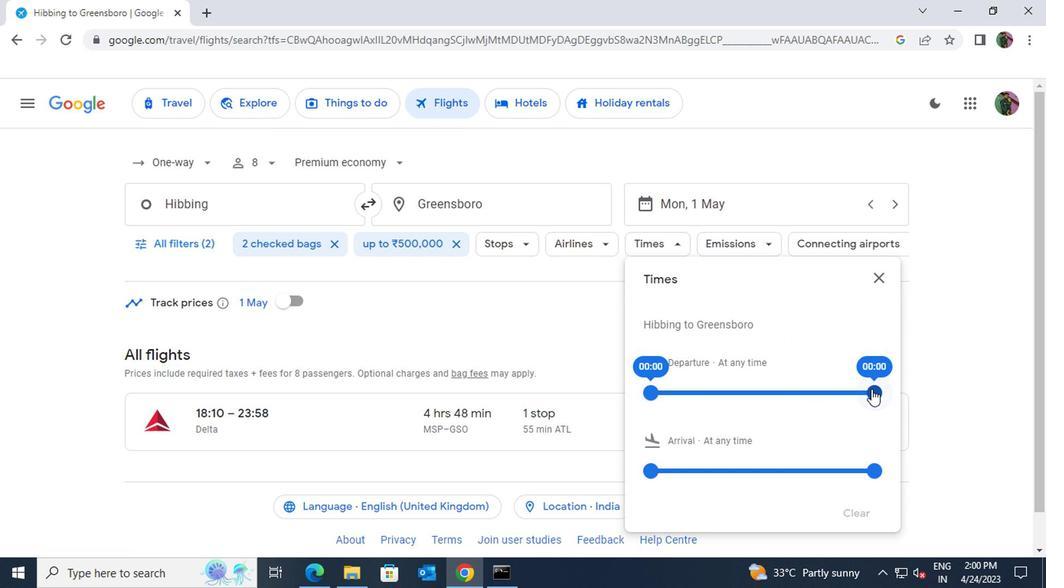 
Action: Mouse pressed left at (867, 390)
Screenshot: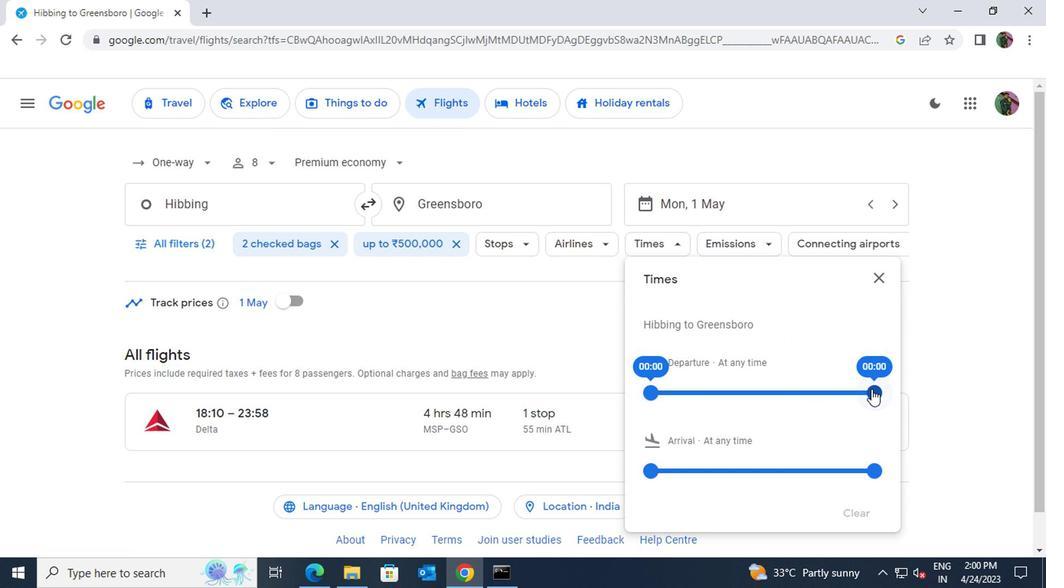 
Action: Mouse moved to (869, 274)
Screenshot: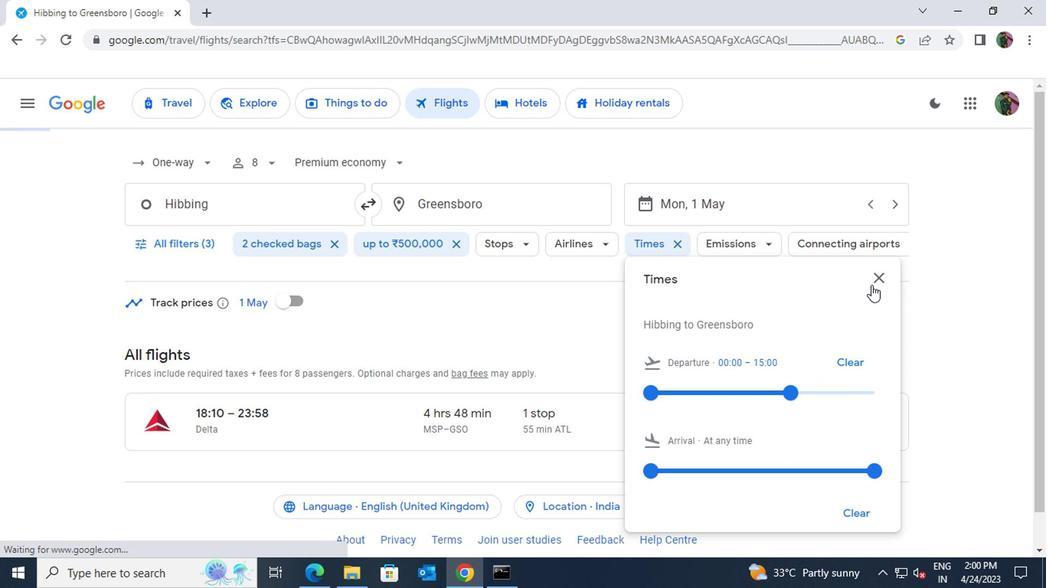 
Action: Mouse pressed left at (869, 274)
Screenshot: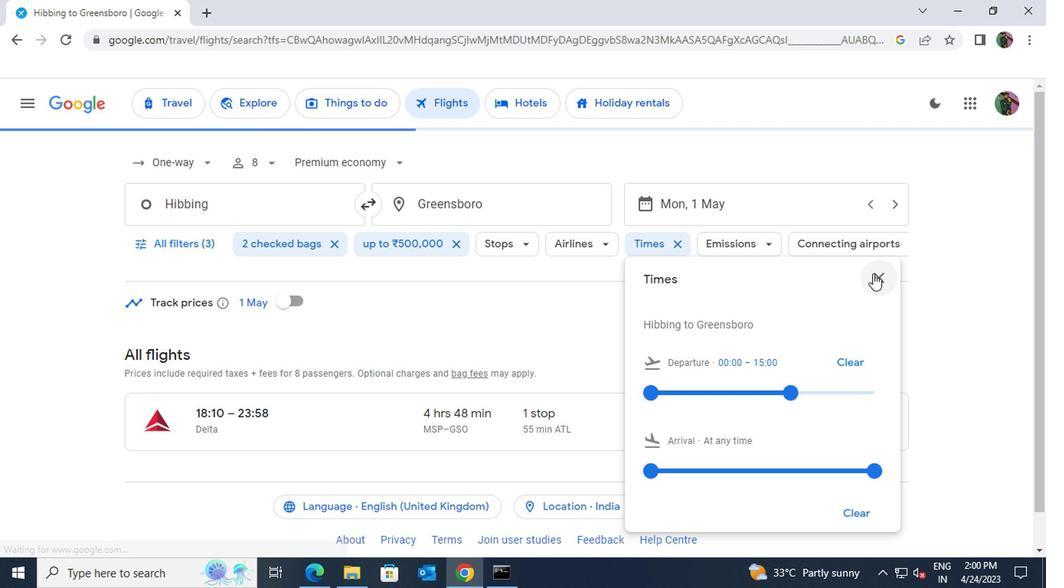 
Action: Mouse moved to (614, 415)
Screenshot: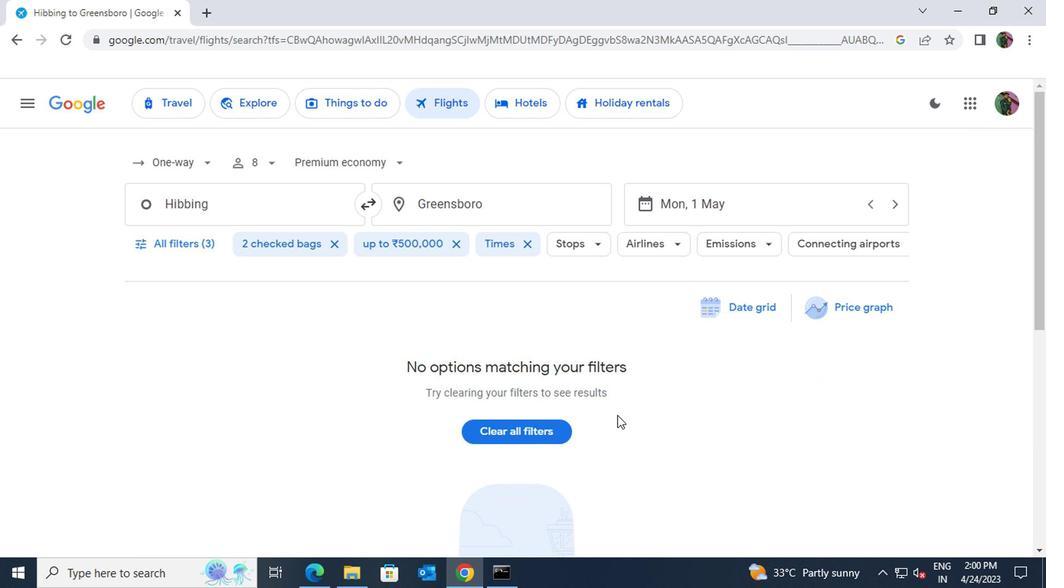 
Action: Key pressed <Key.f6>
Screenshot: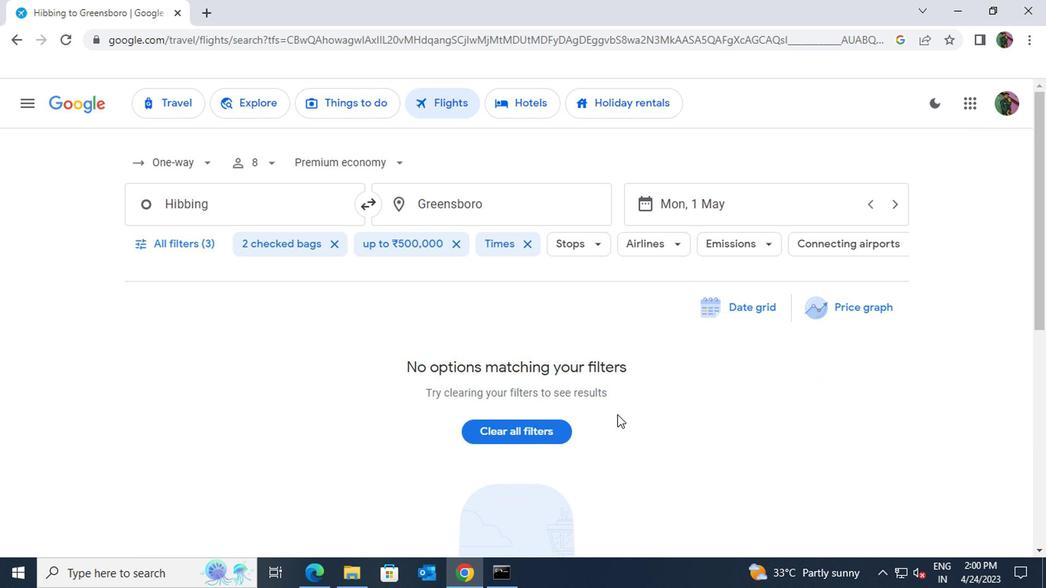
Action: Mouse moved to (614, 410)
Screenshot: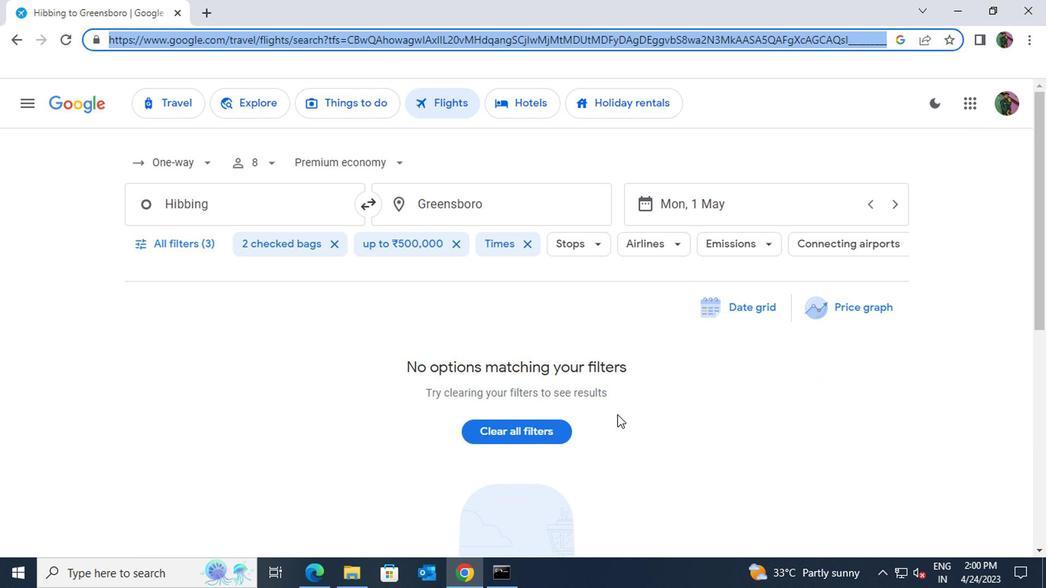 
